 Task: Create a sub task System Test and UAT for the task  Add integration with third-party services such as Google Drive and Dropbox in the project Ubertech , assign it to team member softage.7@softage.net and update the status of the sub task to  Off Track , set the priority of the sub task to High.
Action: Mouse moved to (83, 369)
Screenshot: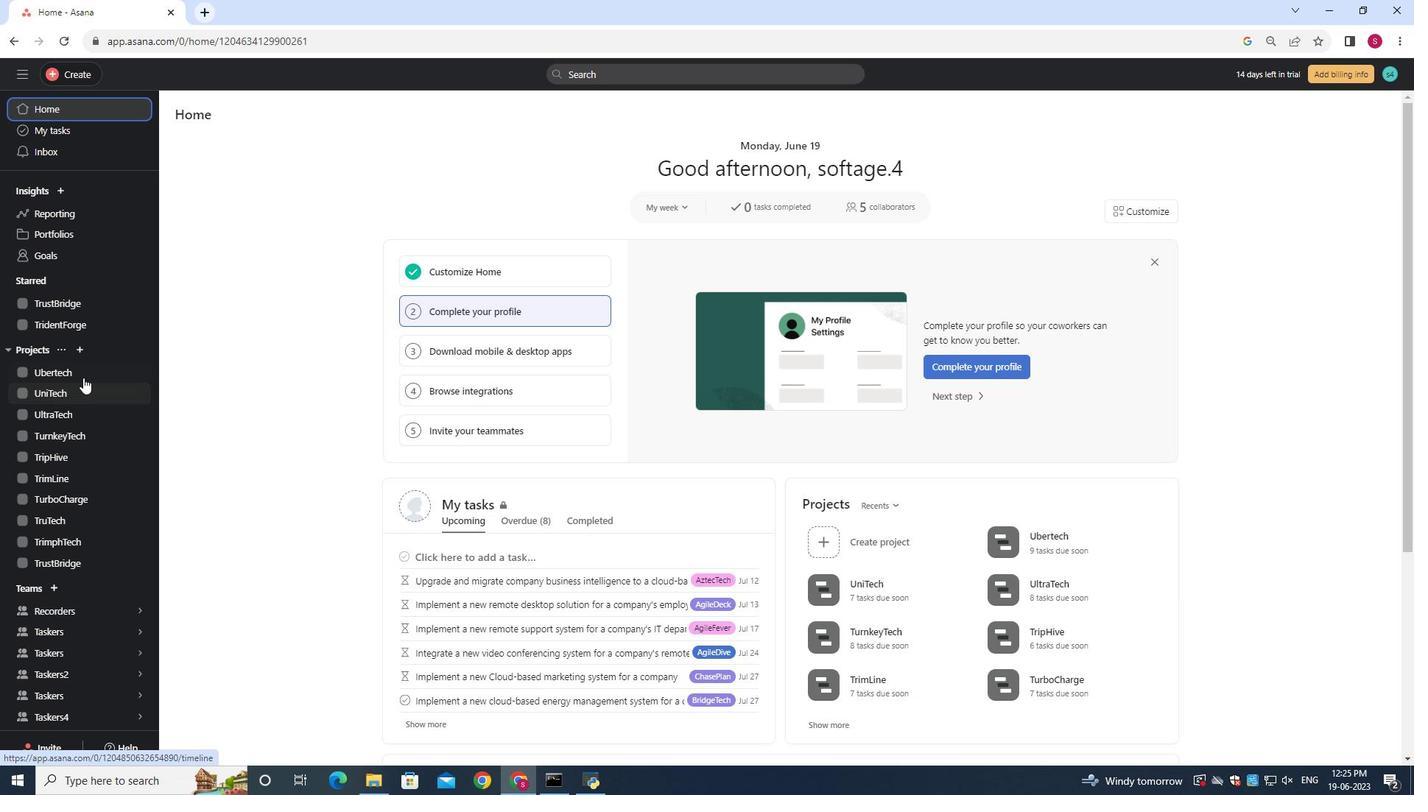
Action: Mouse pressed left at (83, 369)
Screenshot: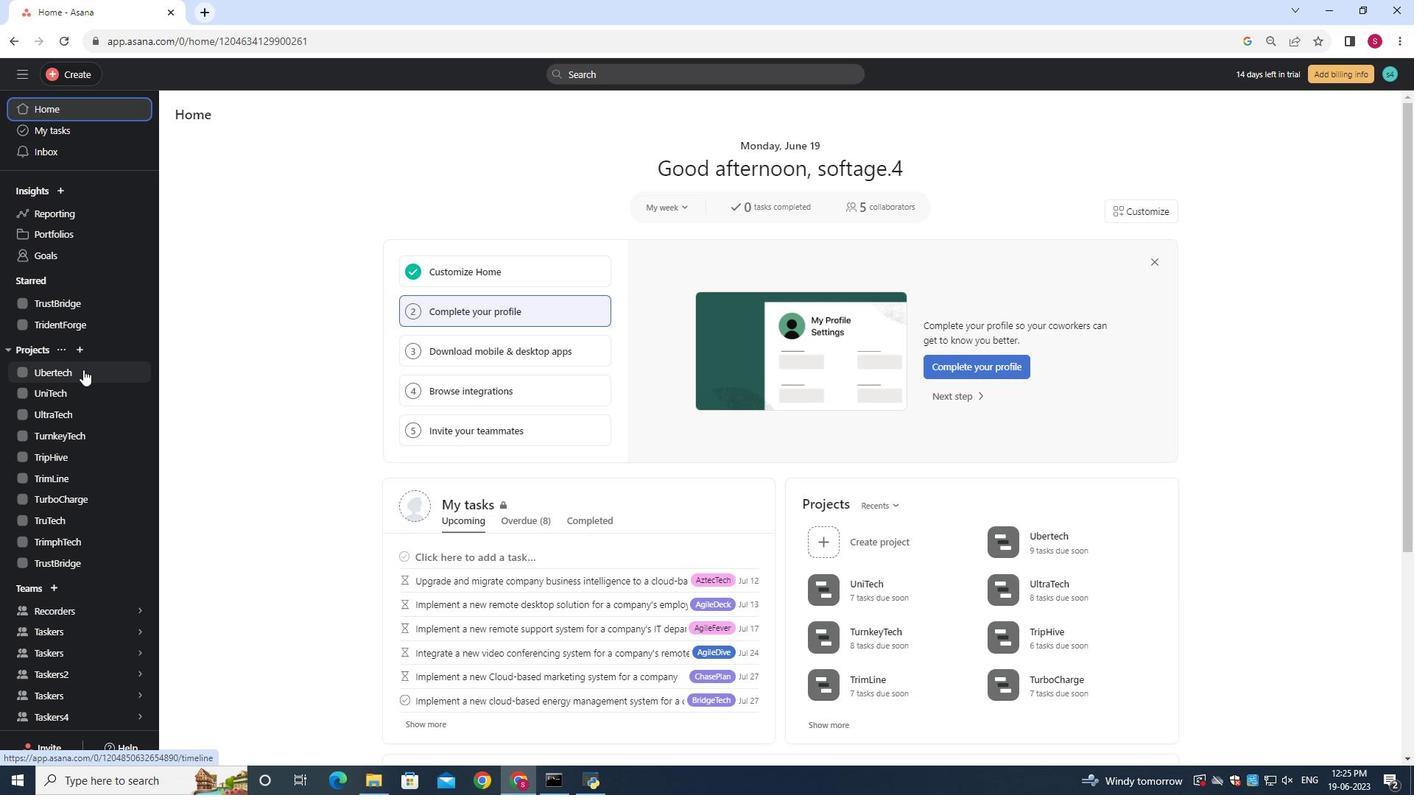 
Action: Mouse moved to (532, 330)
Screenshot: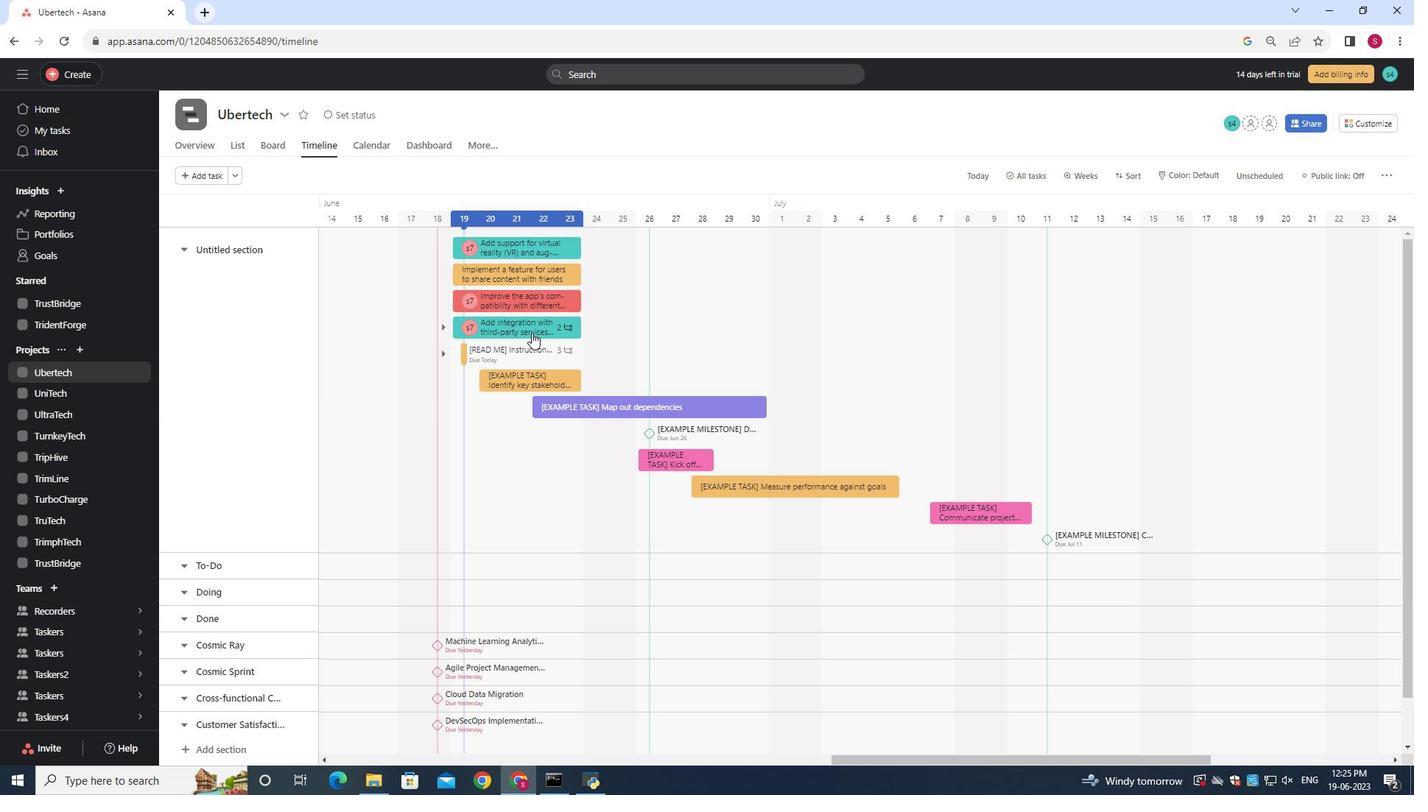 
Action: Mouse pressed left at (532, 330)
Screenshot: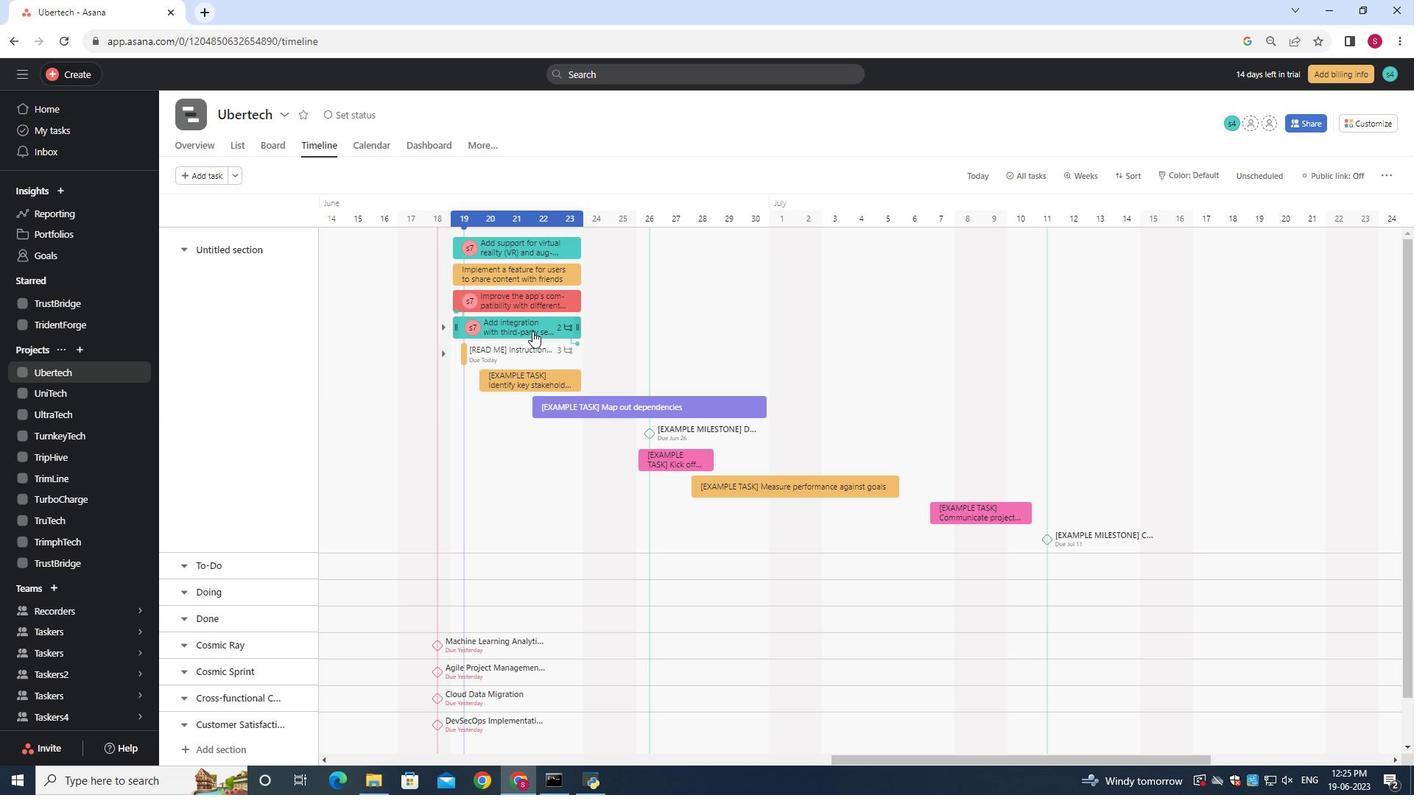 
Action: Mouse moved to (1045, 375)
Screenshot: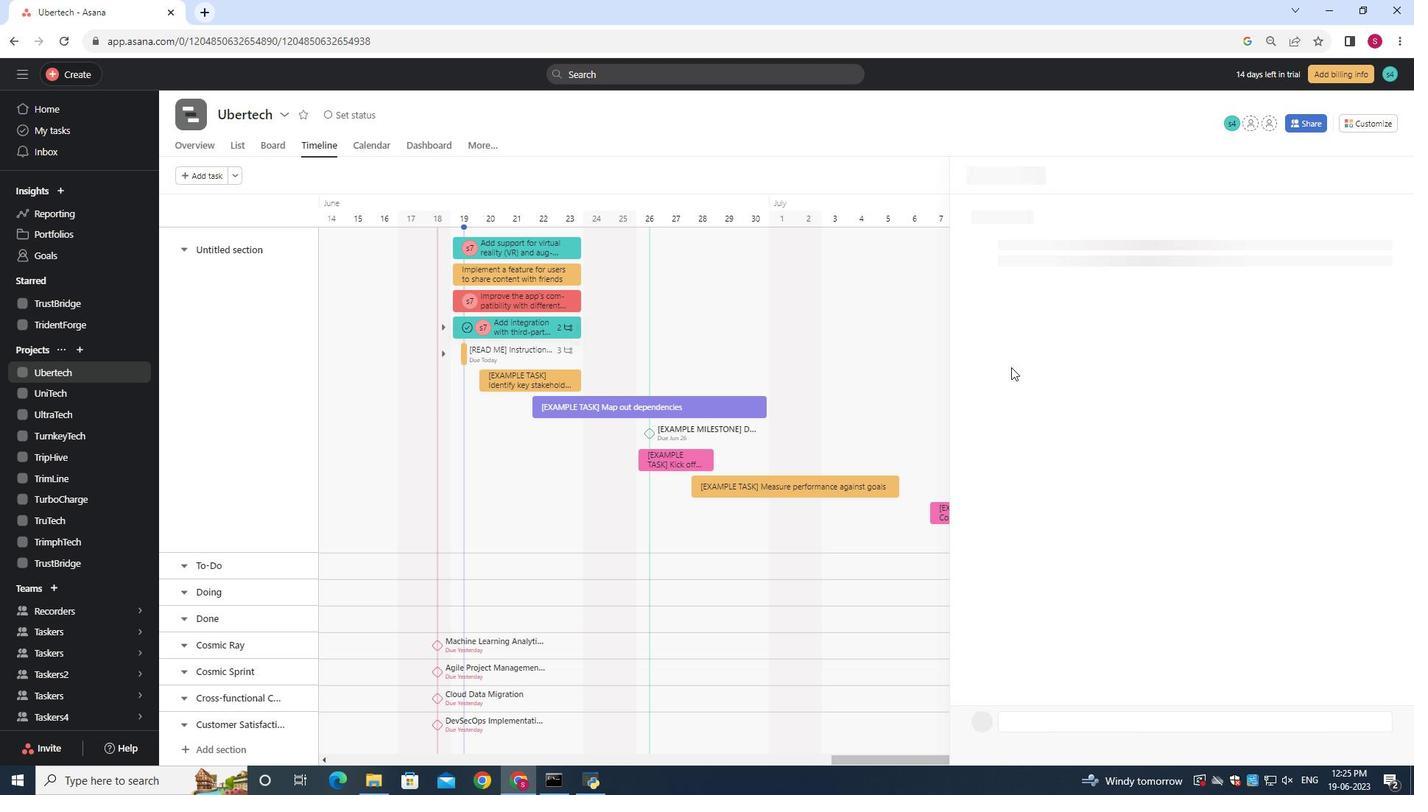 
Action: Mouse scrolled (1045, 374) with delta (0, 0)
Screenshot: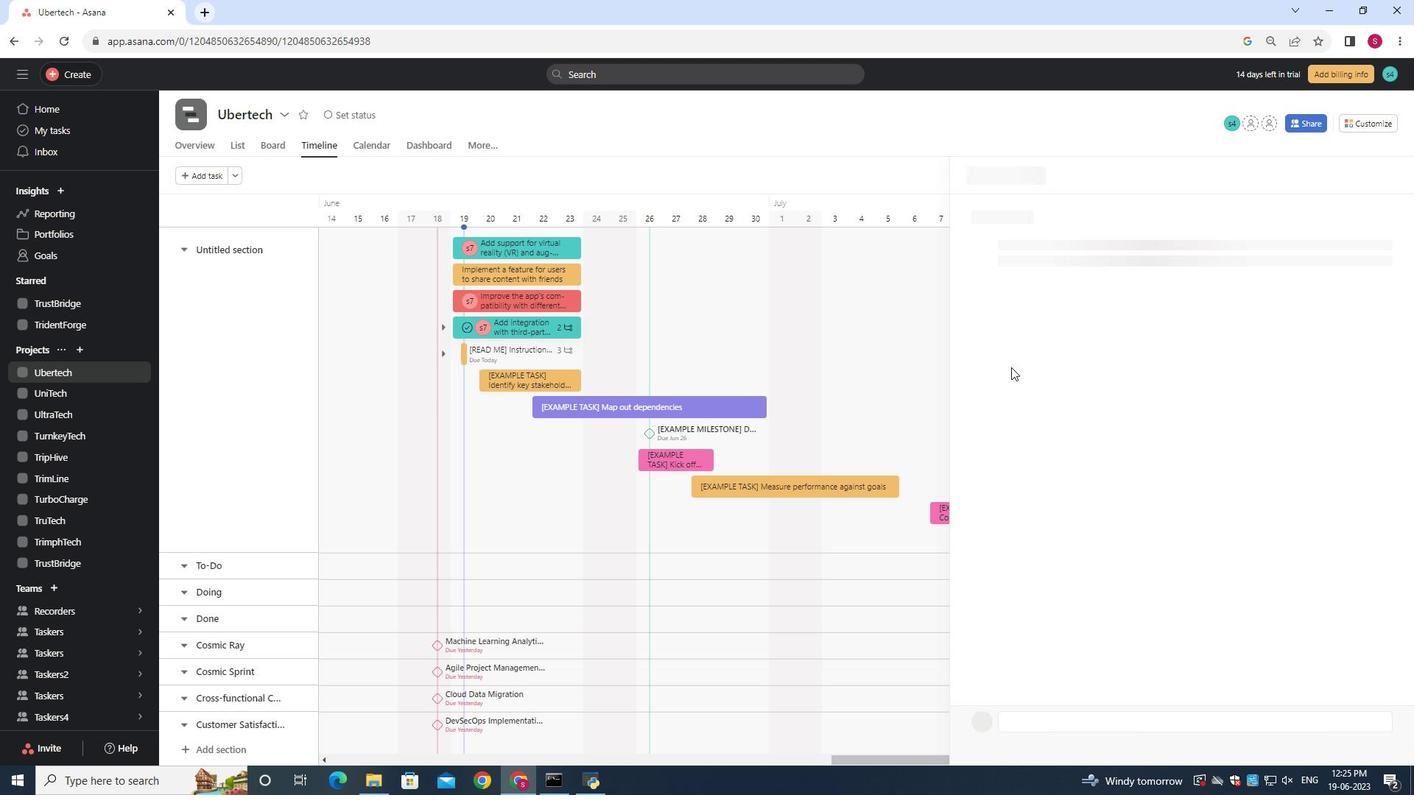
Action: Mouse moved to (1046, 377)
Screenshot: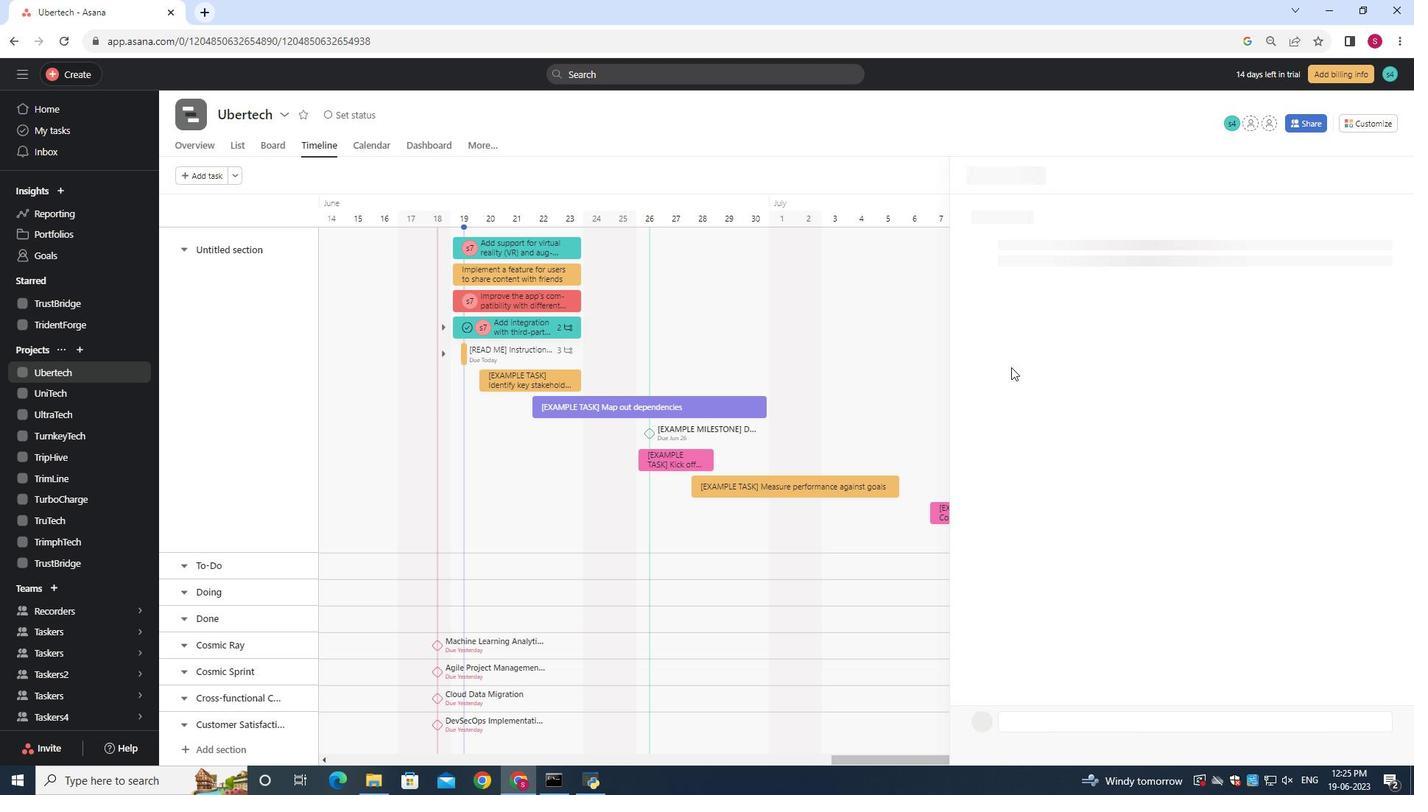 
Action: Mouse scrolled (1046, 376) with delta (0, 0)
Screenshot: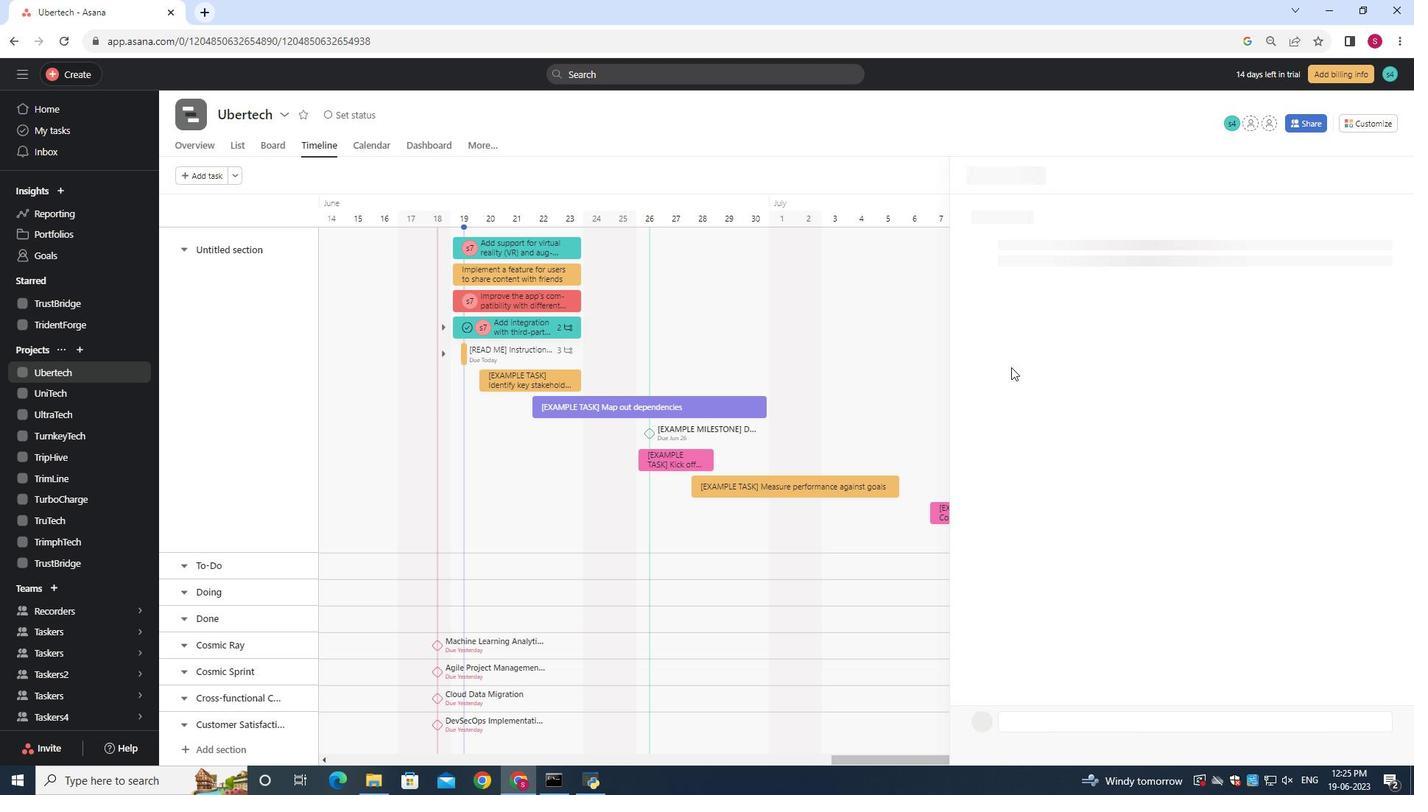 
Action: Mouse moved to (1047, 377)
Screenshot: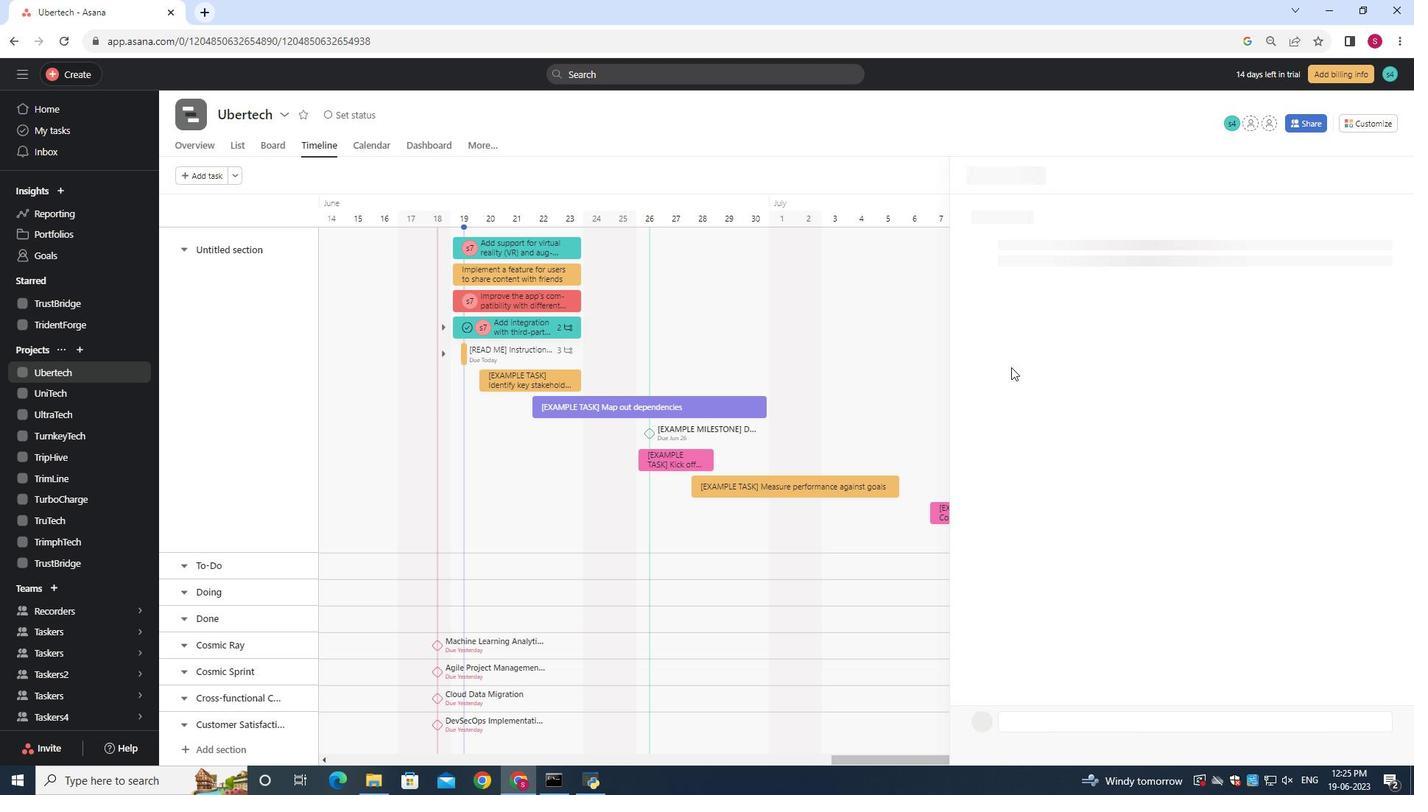 
Action: Mouse scrolled (1047, 376) with delta (0, 0)
Screenshot: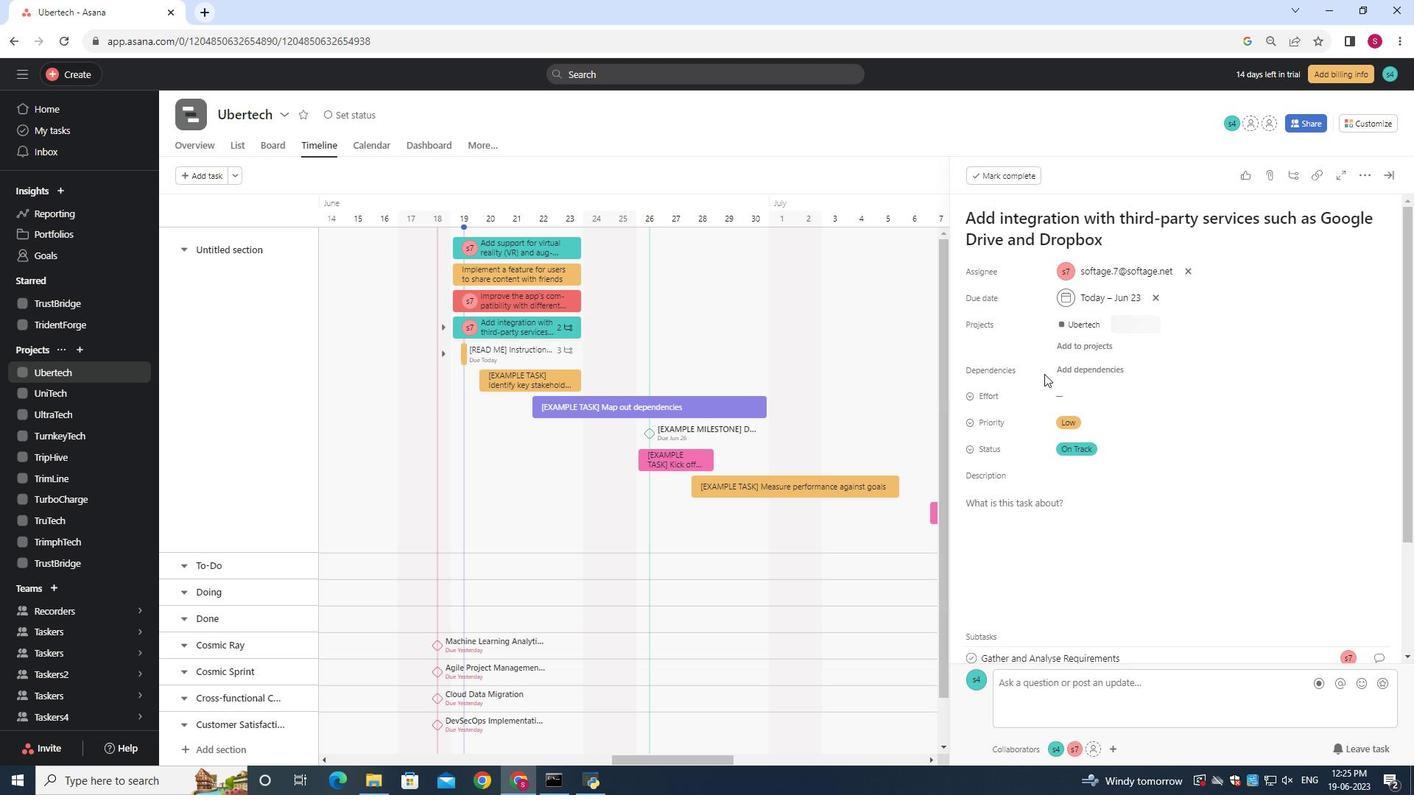 
Action: Mouse scrolled (1047, 376) with delta (0, 0)
Screenshot: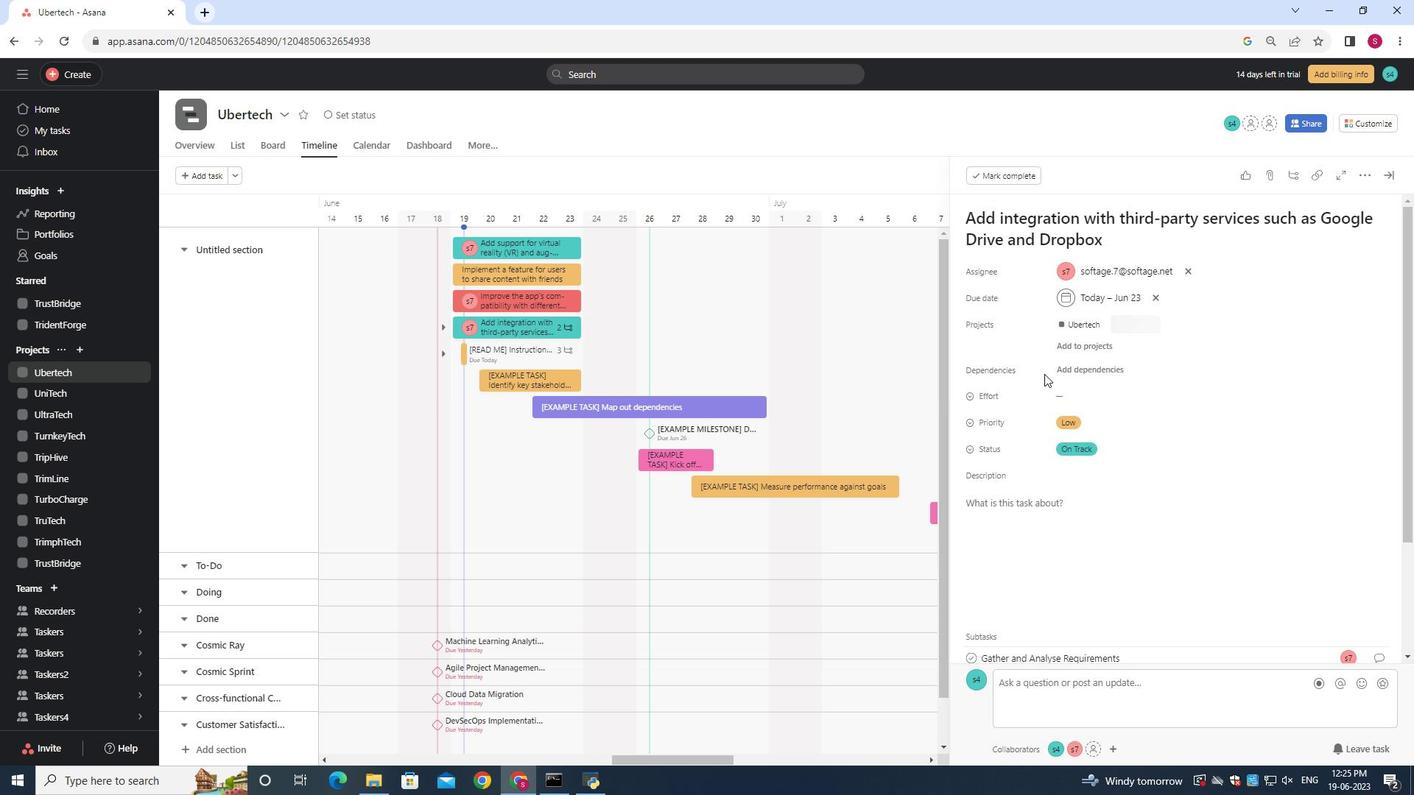 
Action: Mouse moved to (1048, 418)
Screenshot: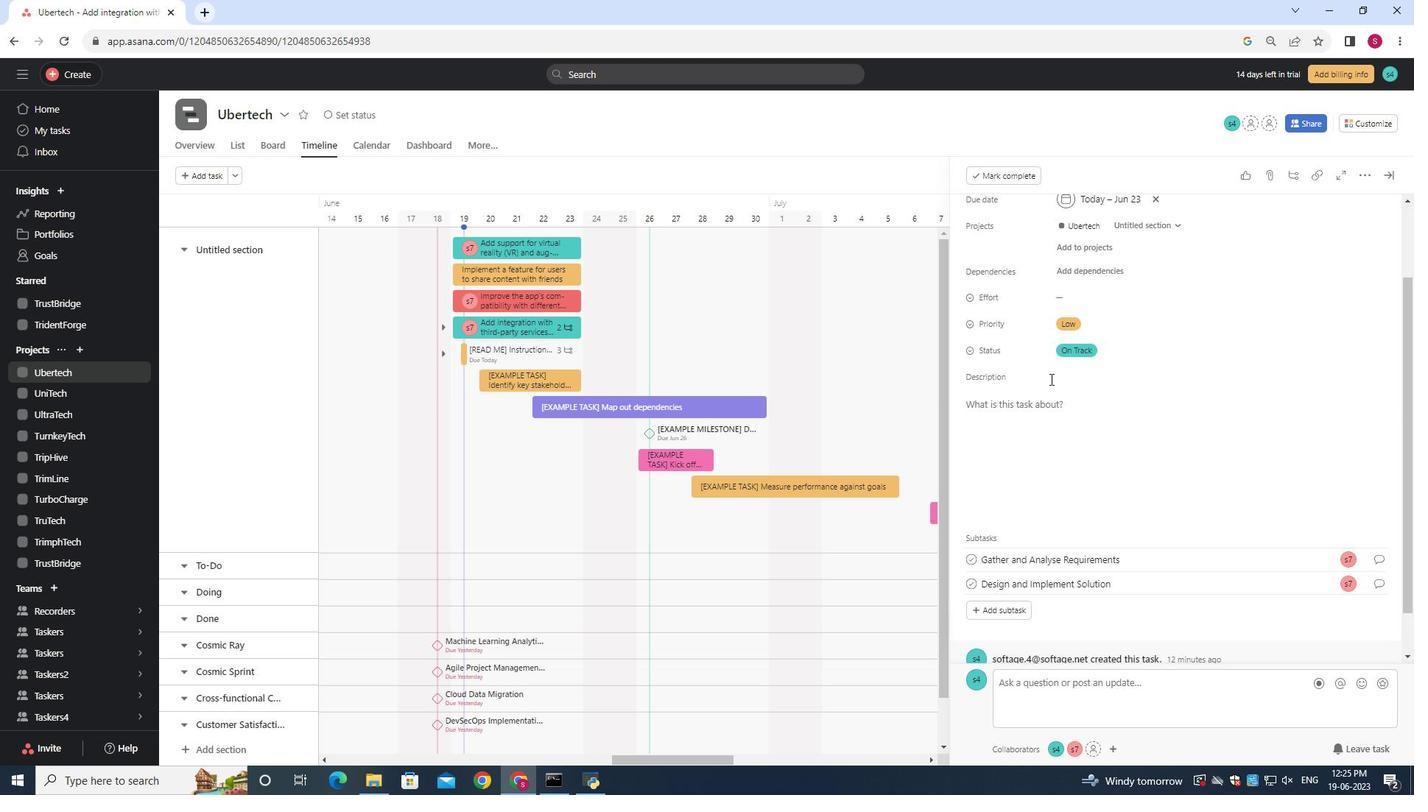 
Action: Mouse scrolled (1048, 417) with delta (0, 0)
Screenshot: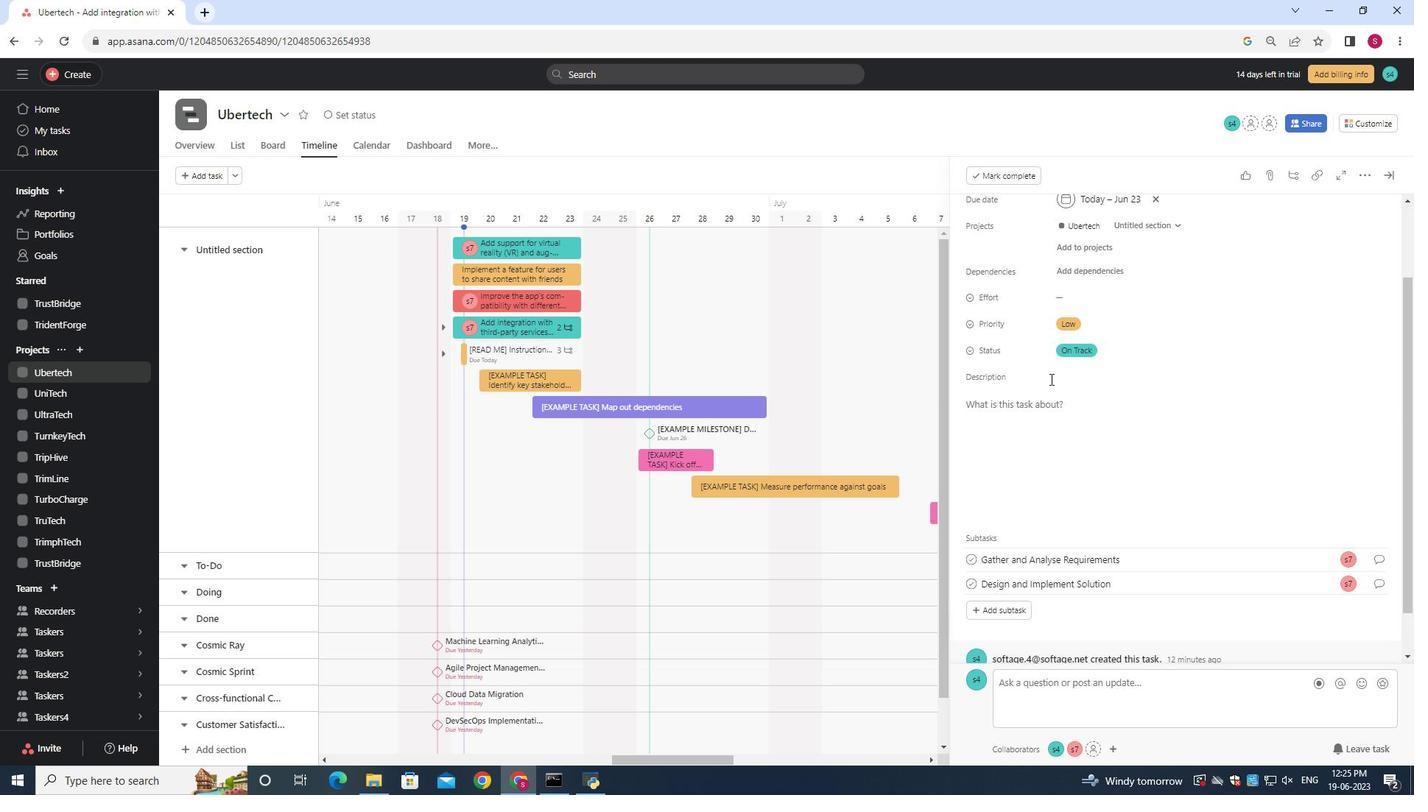 
Action: Mouse moved to (1047, 420)
Screenshot: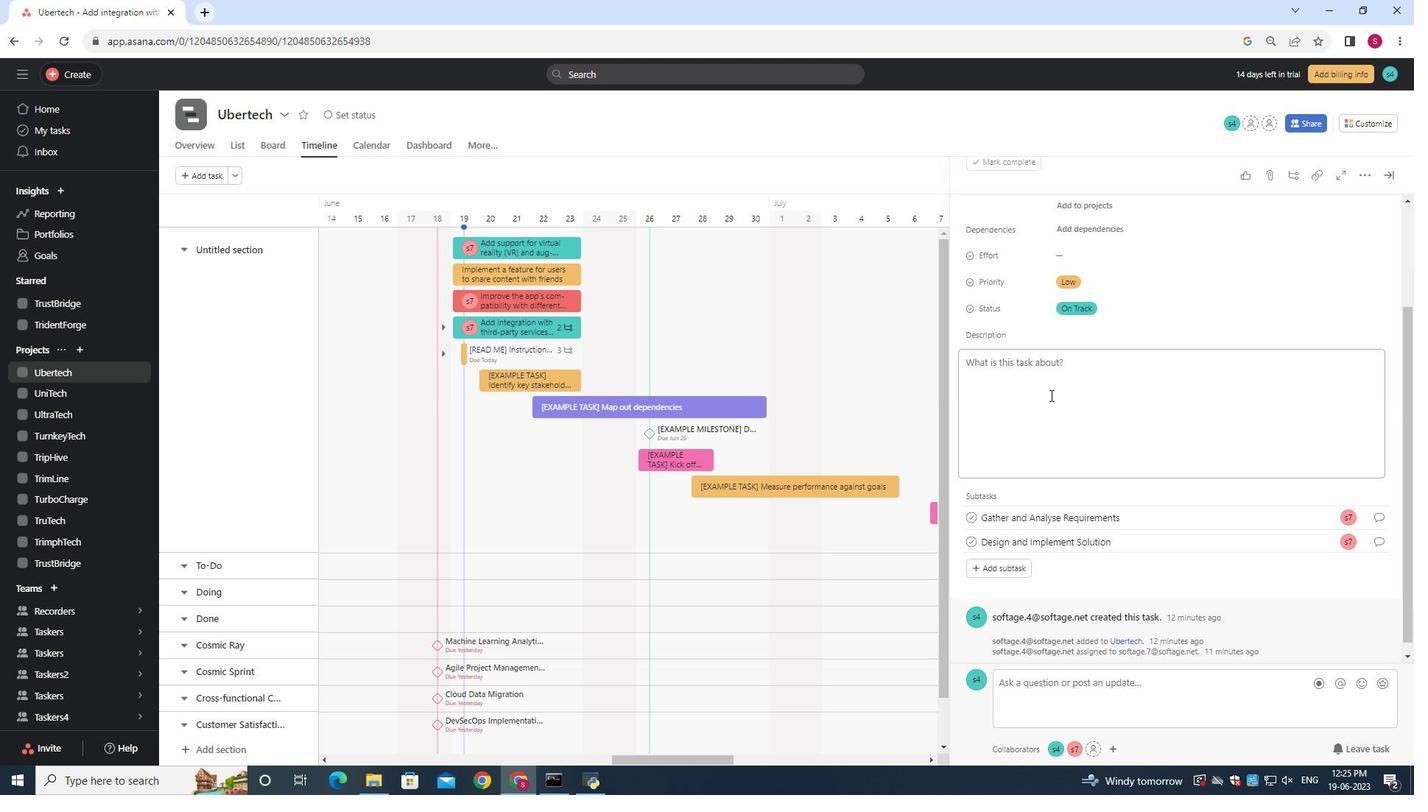 
Action: Mouse scrolled (1047, 419) with delta (0, 0)
Screenshot: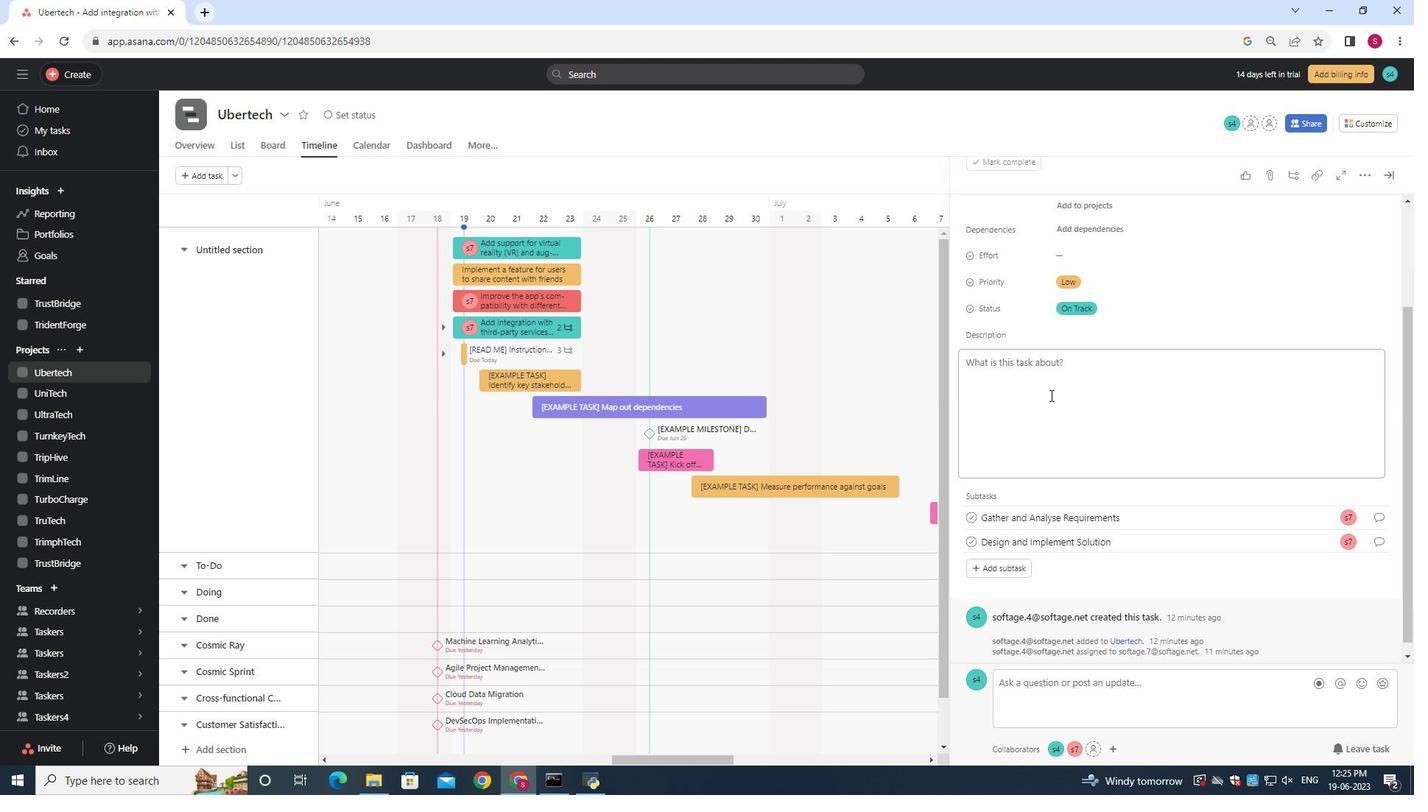 
Action: Mouse moved to (1046, 420)
Screenshot: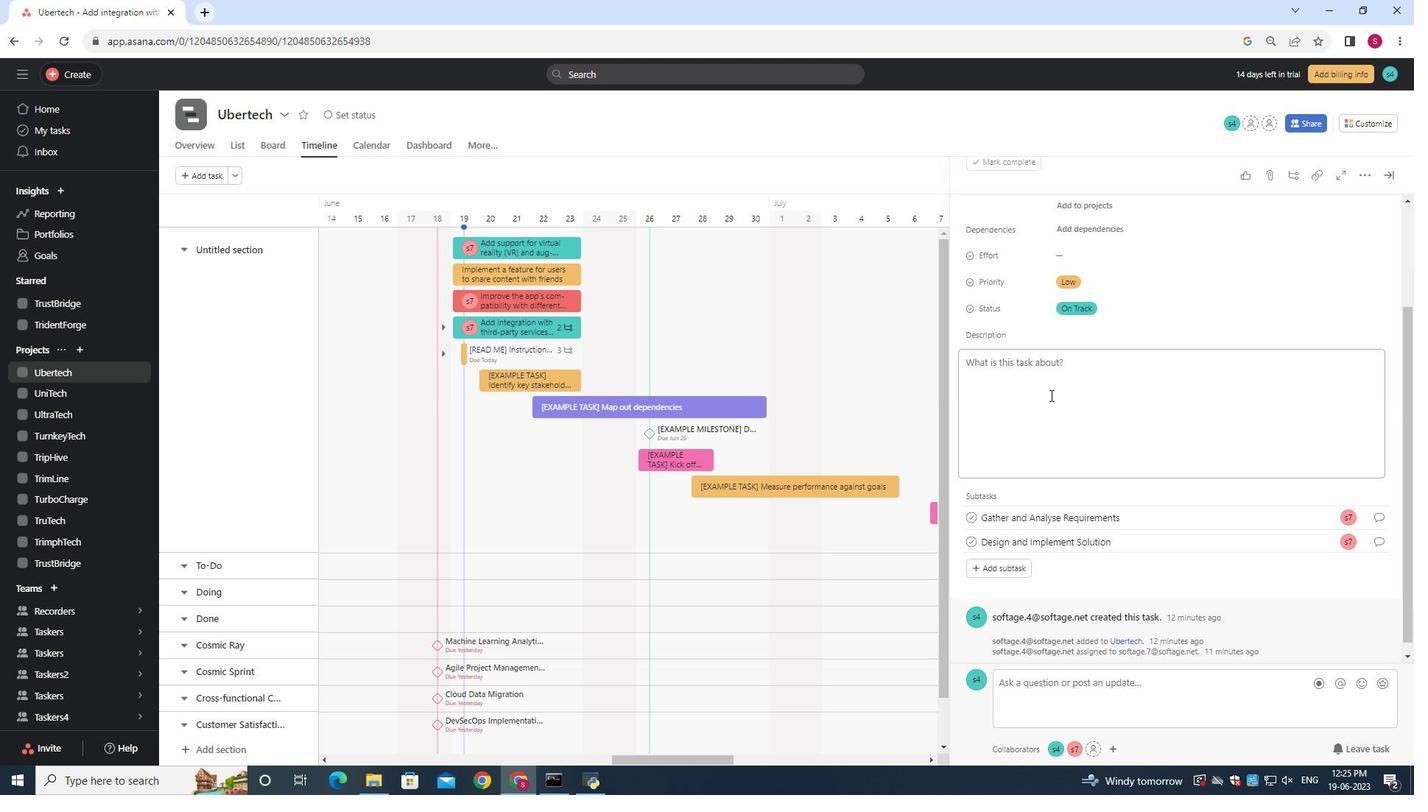 
Action: Mouse scrolled (1046, 419) with delta (0, 0)
Screenshot: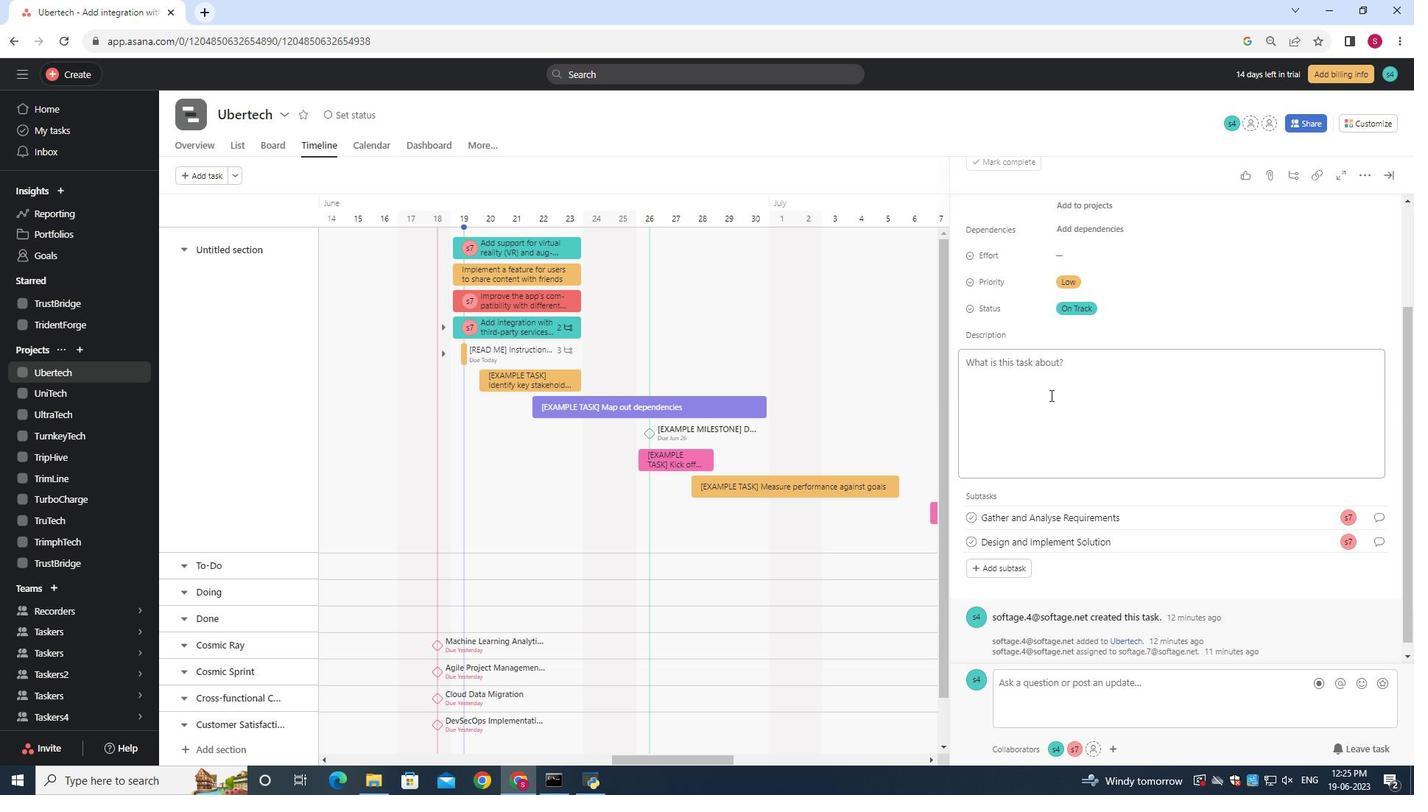 
Action: Mouse moved to (1046, 419)
Screenshot: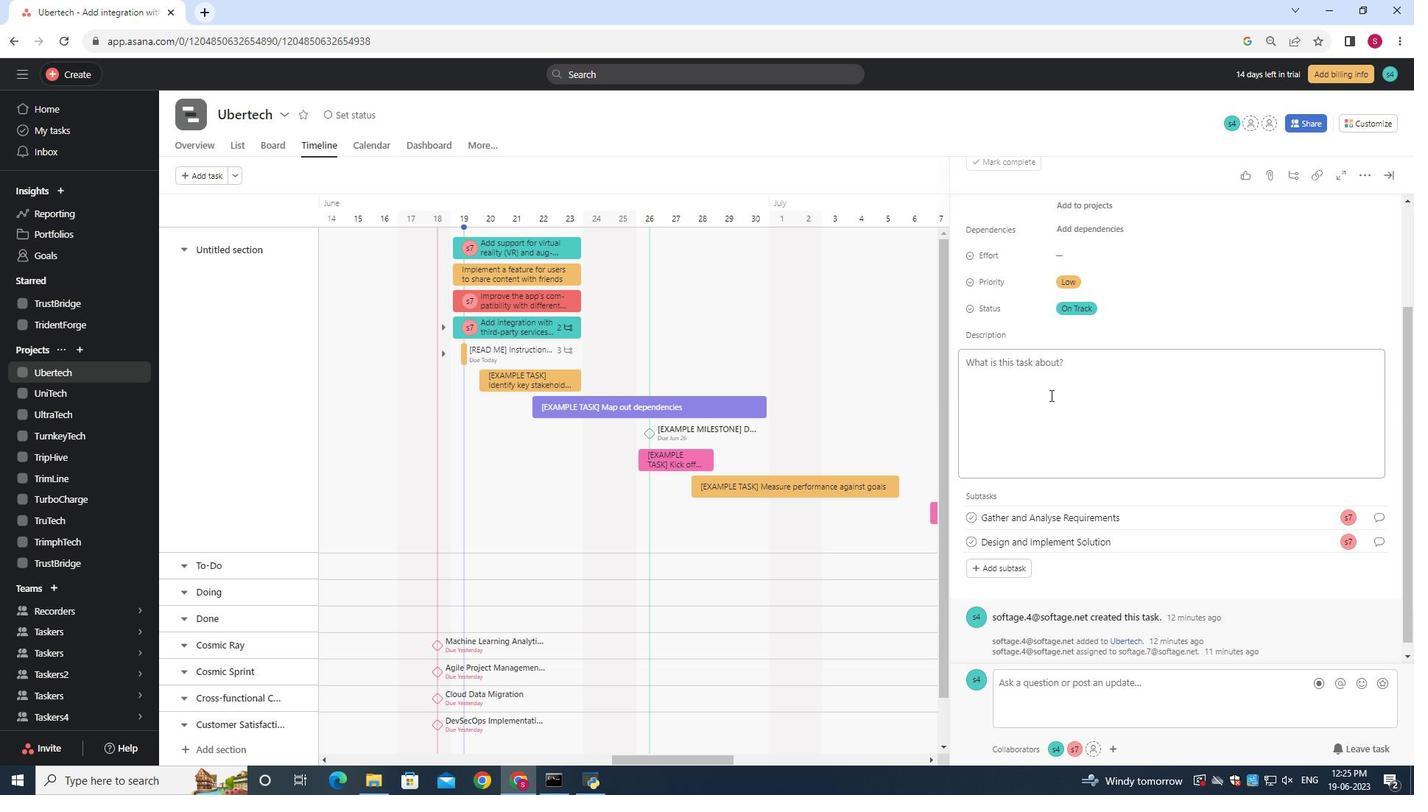 
Action: Mouse scrolled (1046, 418) with delta (0, 0)
Screenshot: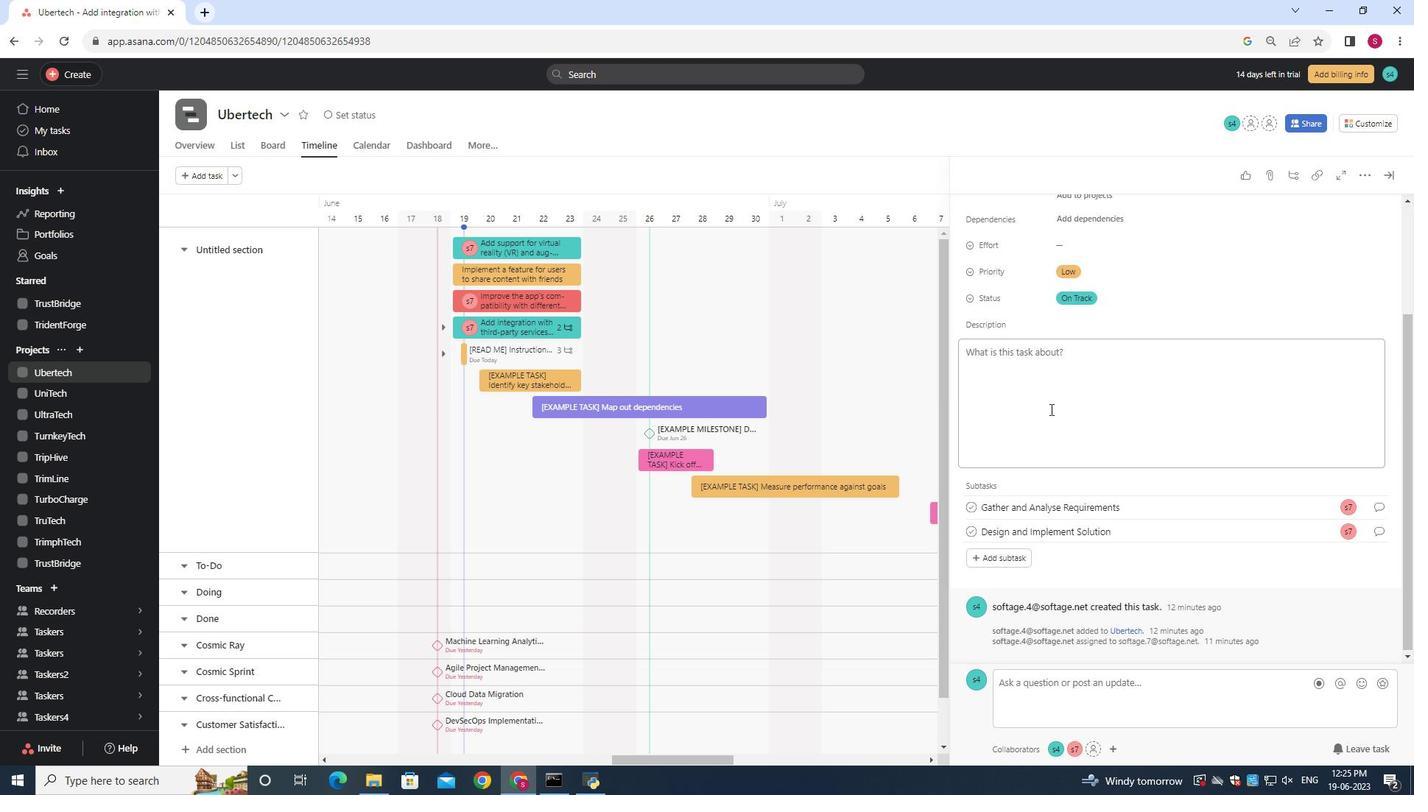 
Action: Mouse moved to (977, 549)
Screenshot: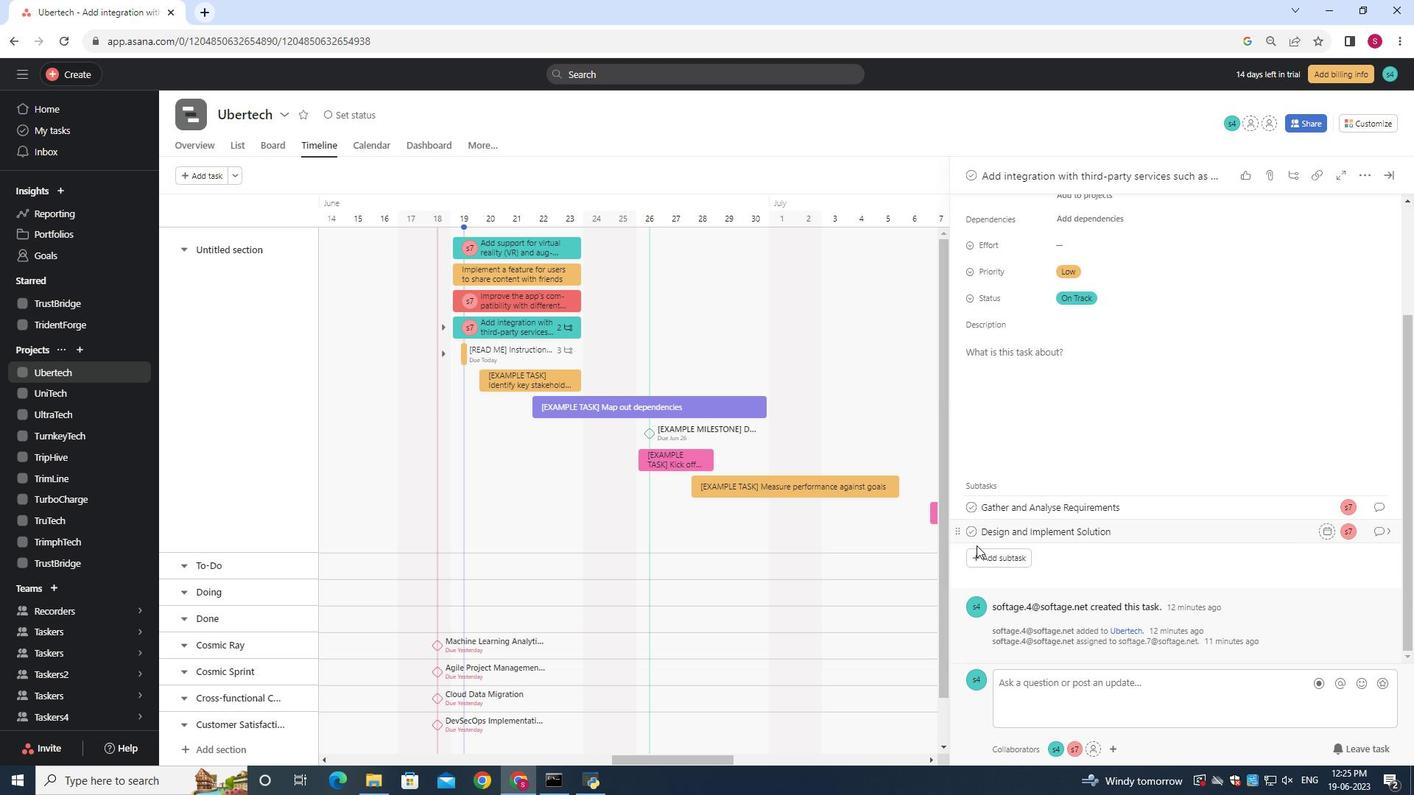
Action: Mouse pressed left at (977, 549)
Screenshot: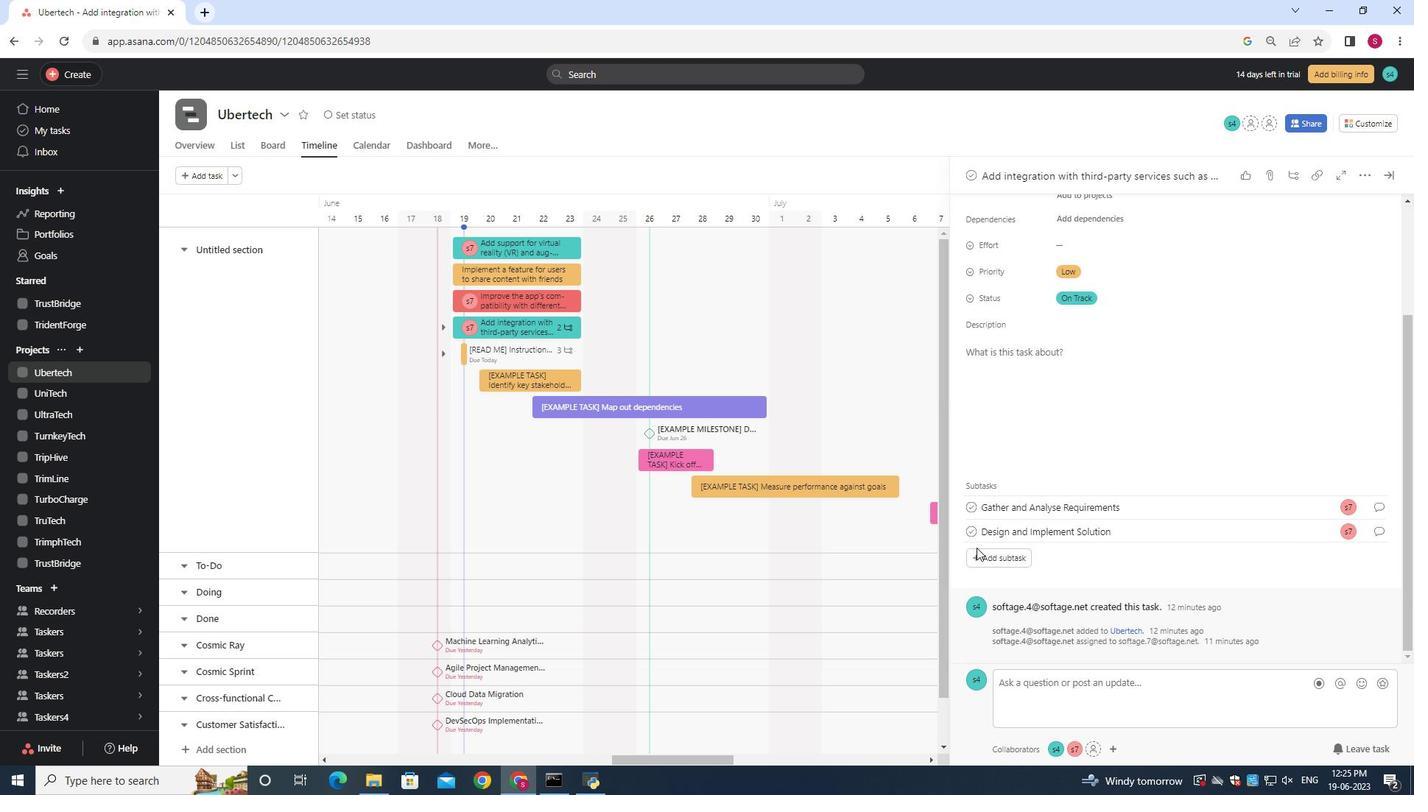 
Action: Mouse moved to (977, 549)
Screenshot: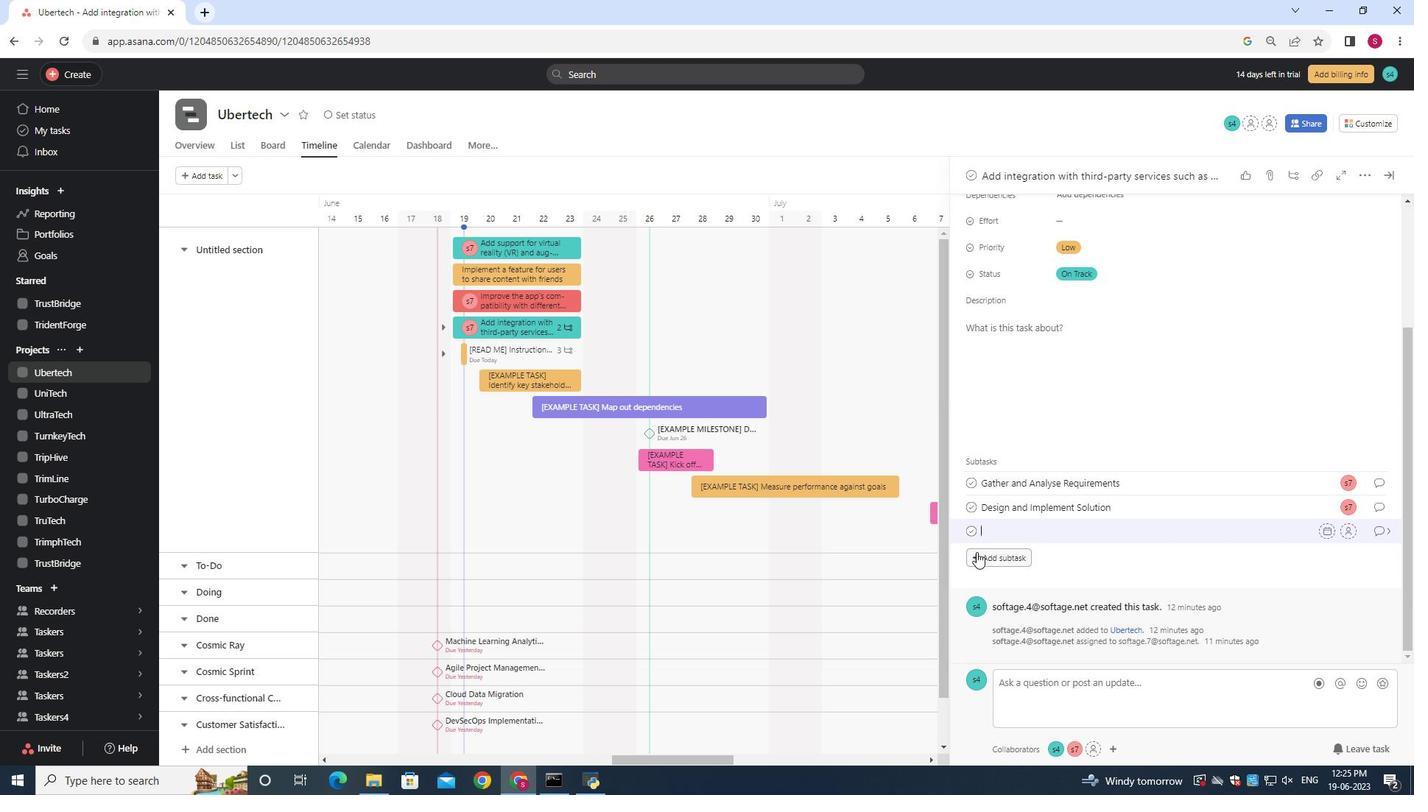 
Action: Key pressed <Key.shift><Key.shift><Key.shift><Key.shift><Key.shift><Key.shift><Key.shift><Key.shift><Key.shift><Key.shift><Key.shift><Key.shift>System<Key.space><Key.shift><Key.shift><Key.shift><Key.shift><Key.shift><Key.shift><Key.shift><Key.shift>Test<Key.space>and<Key.space><Key.shift><Key.shift><Key.shift>UAt
Screenshot: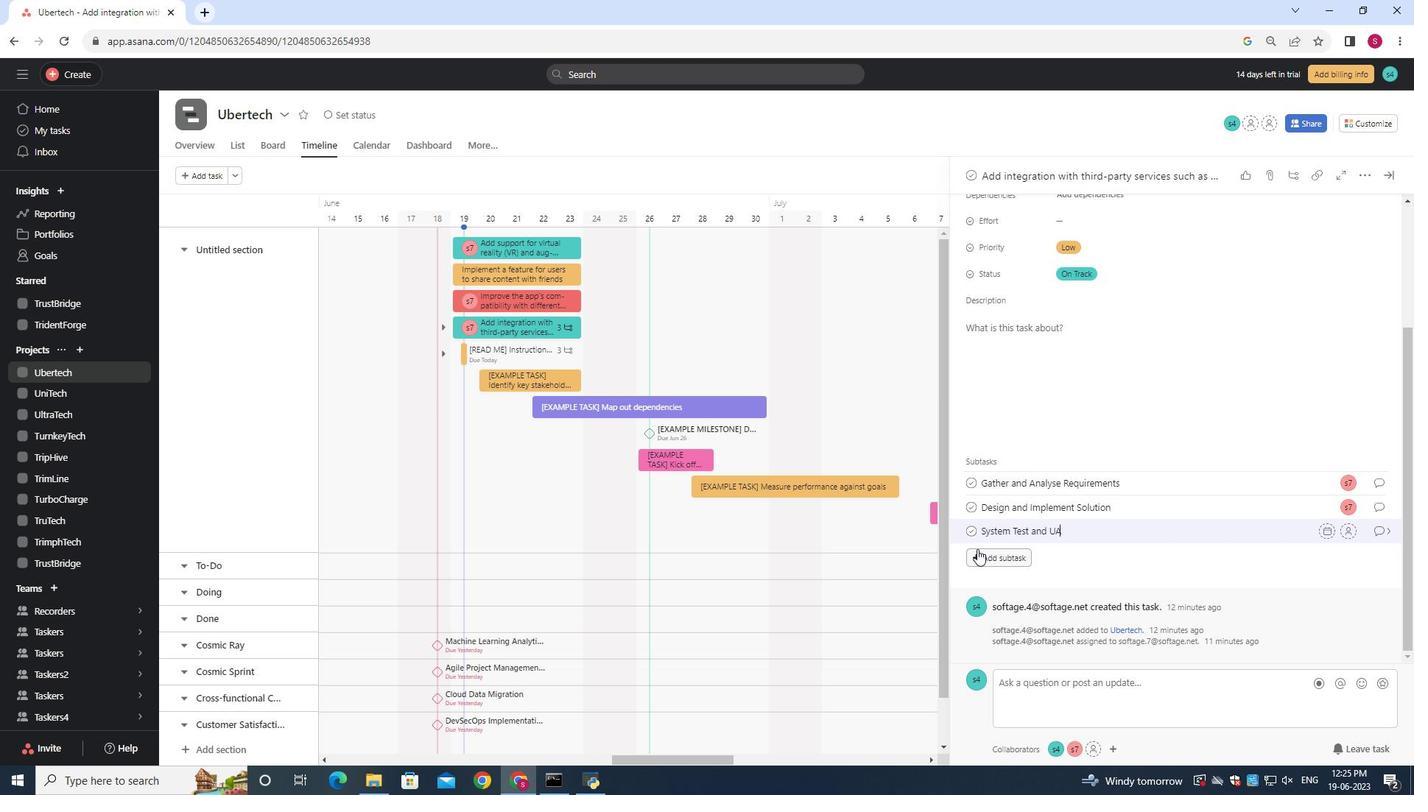 
Action: Mouse moved to (1242, 548)
Screenshot: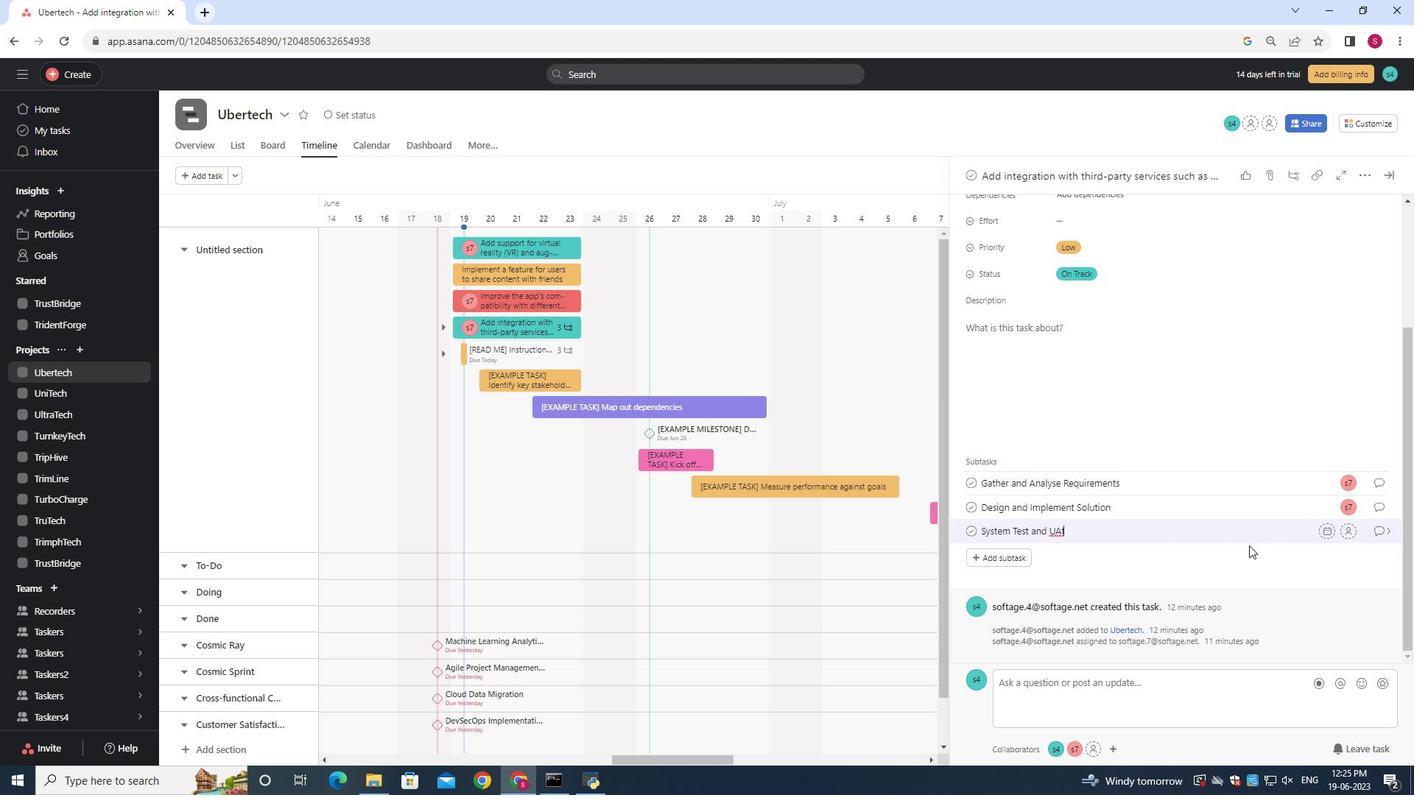 
Action: Key pressed <Key.backspace><Key.shift>T
Screenshot: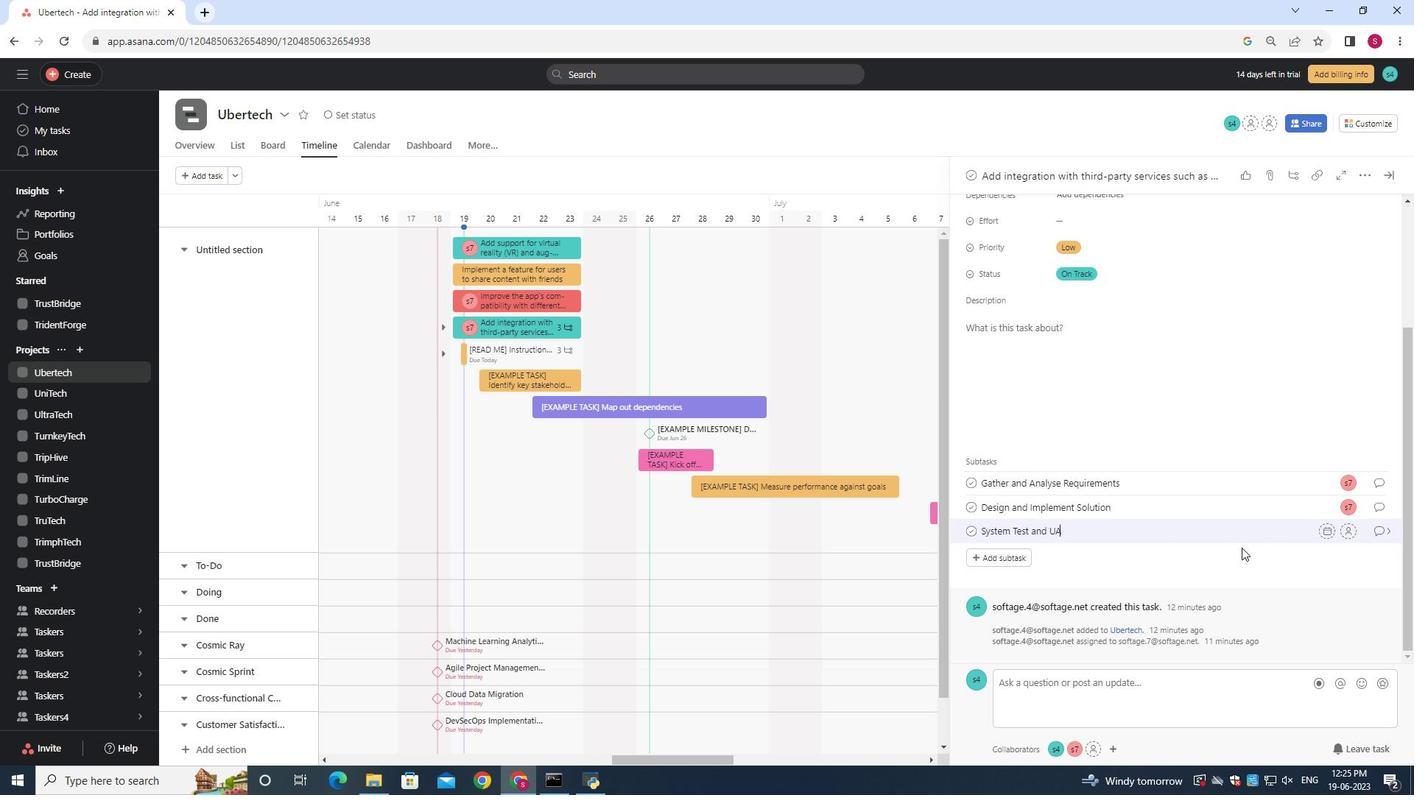 
Action: Mouse moved to (1344, 534)
Screenshot: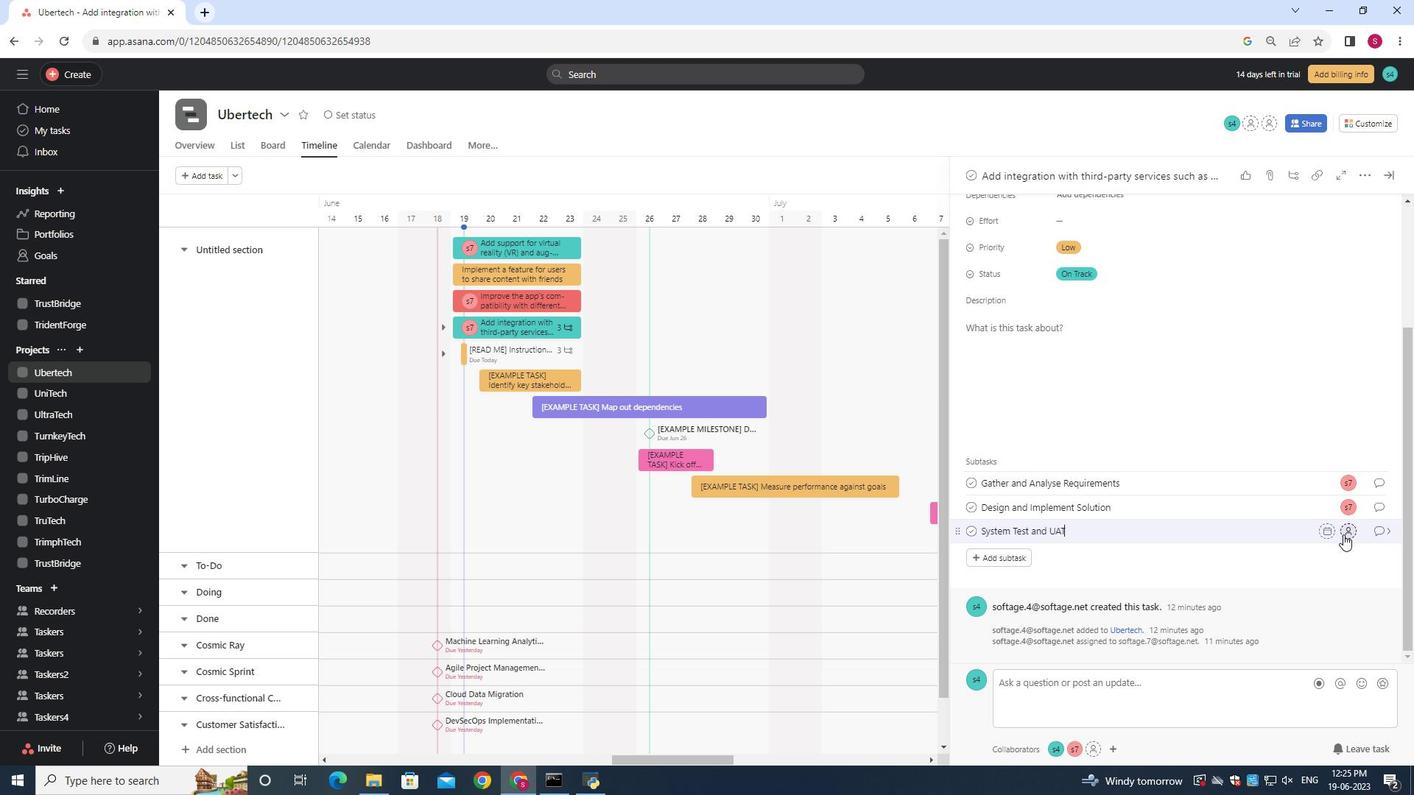 
Action: Mouse pressed left at (1344, 534)
Screenshot: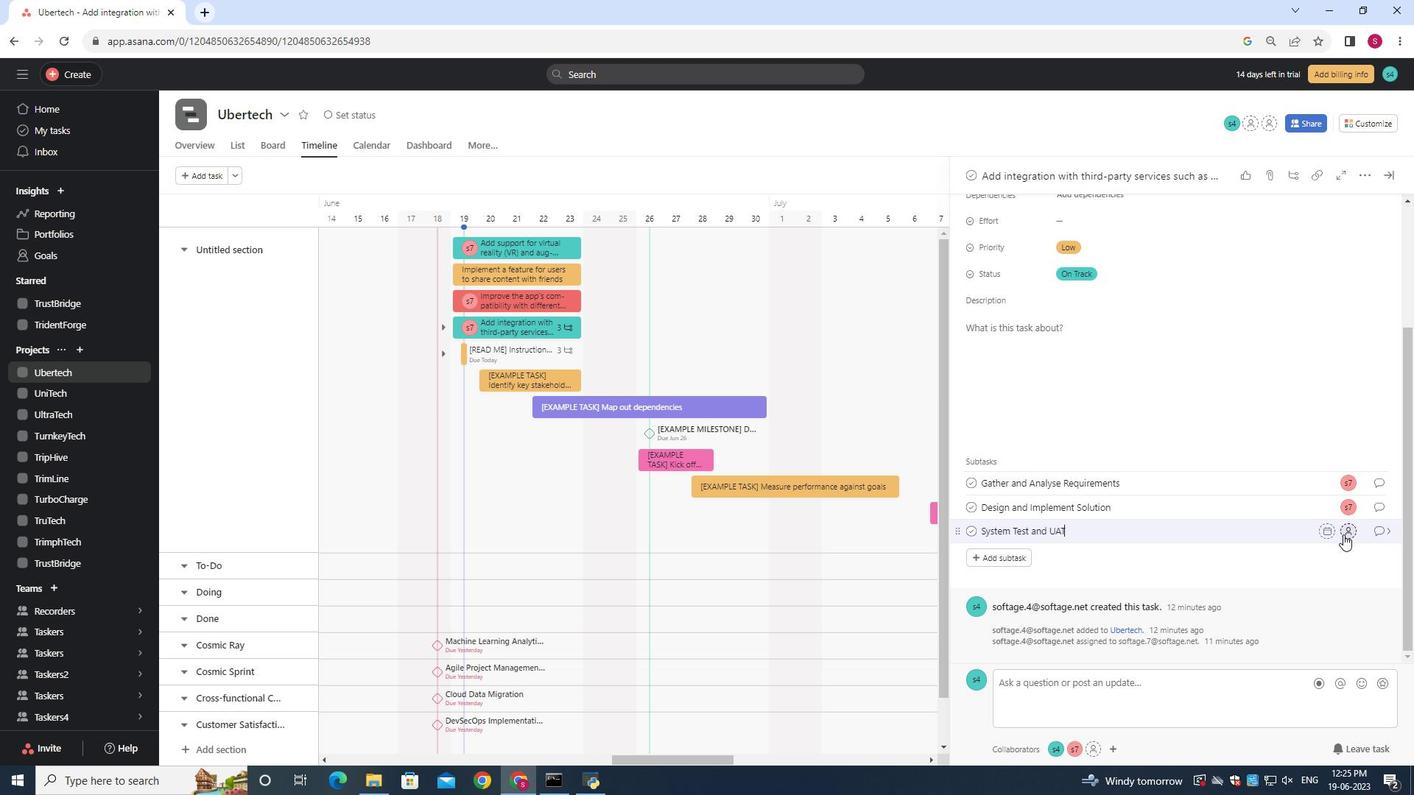 
Action: Mouse moved to (1348, 537)
Screenshot: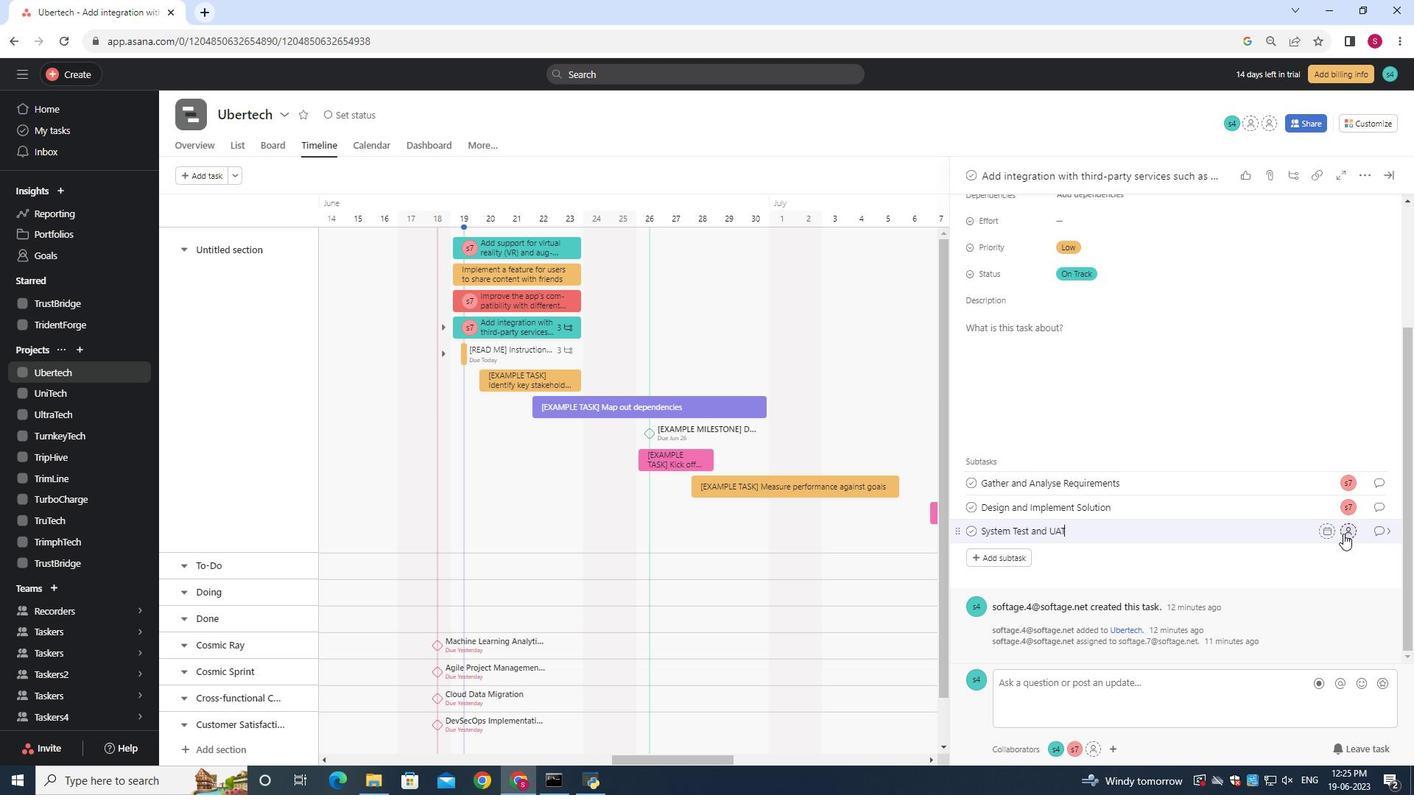 
Action: Key pressed softage.7<Key.shift>@softage.net
Screenshot: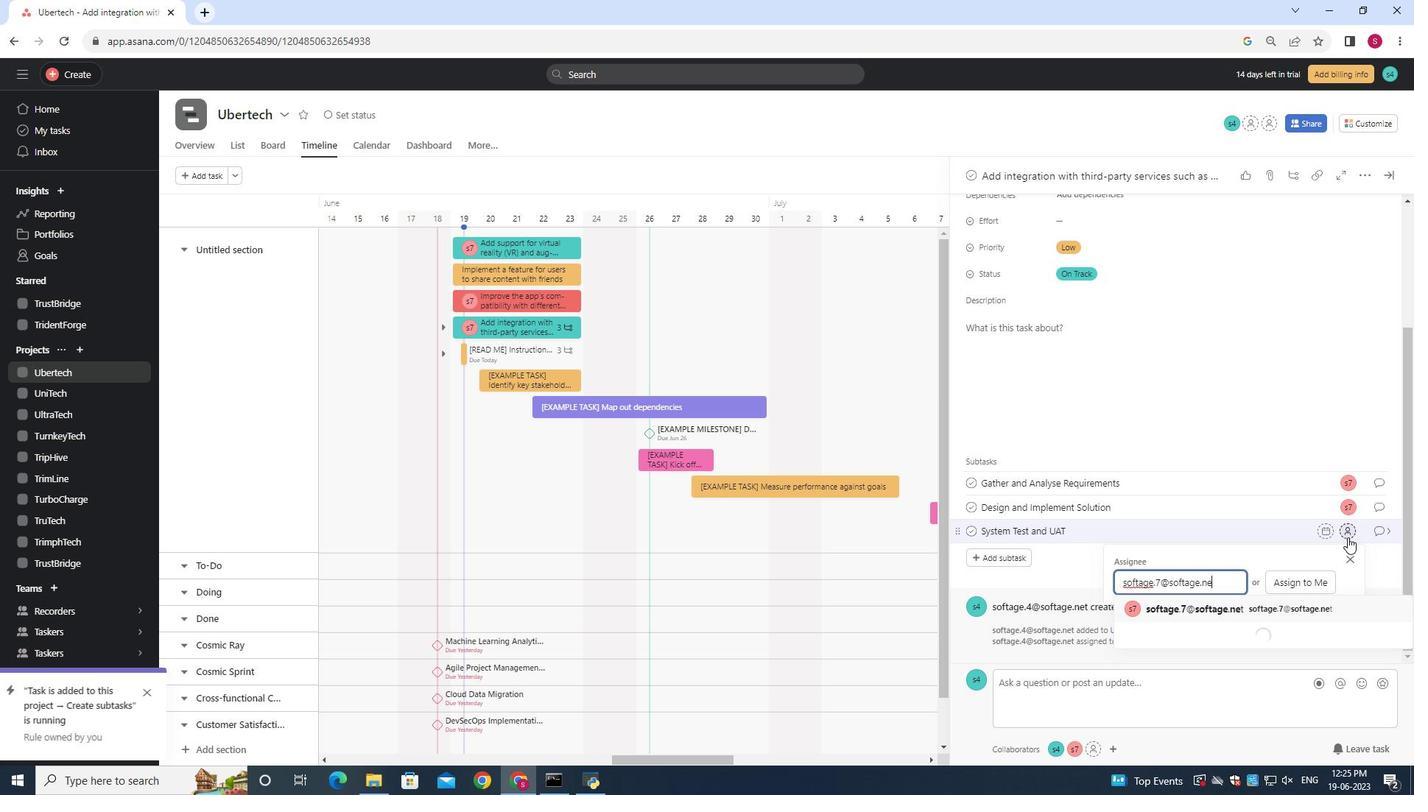 
Action: Mouse moved to (1204, 607)
Screenshot: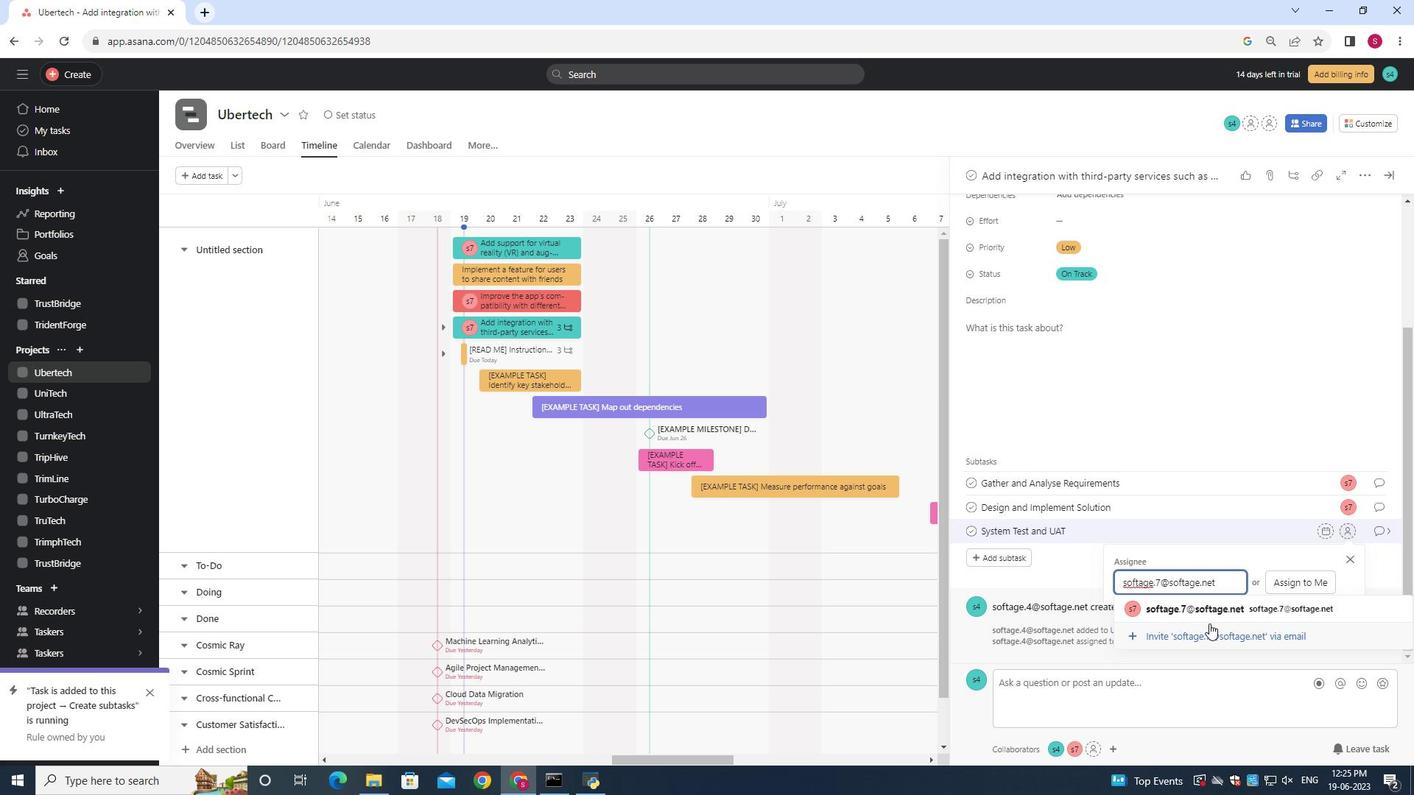 
Action: Mouse pressed left at (1204, 607)
Screenshot: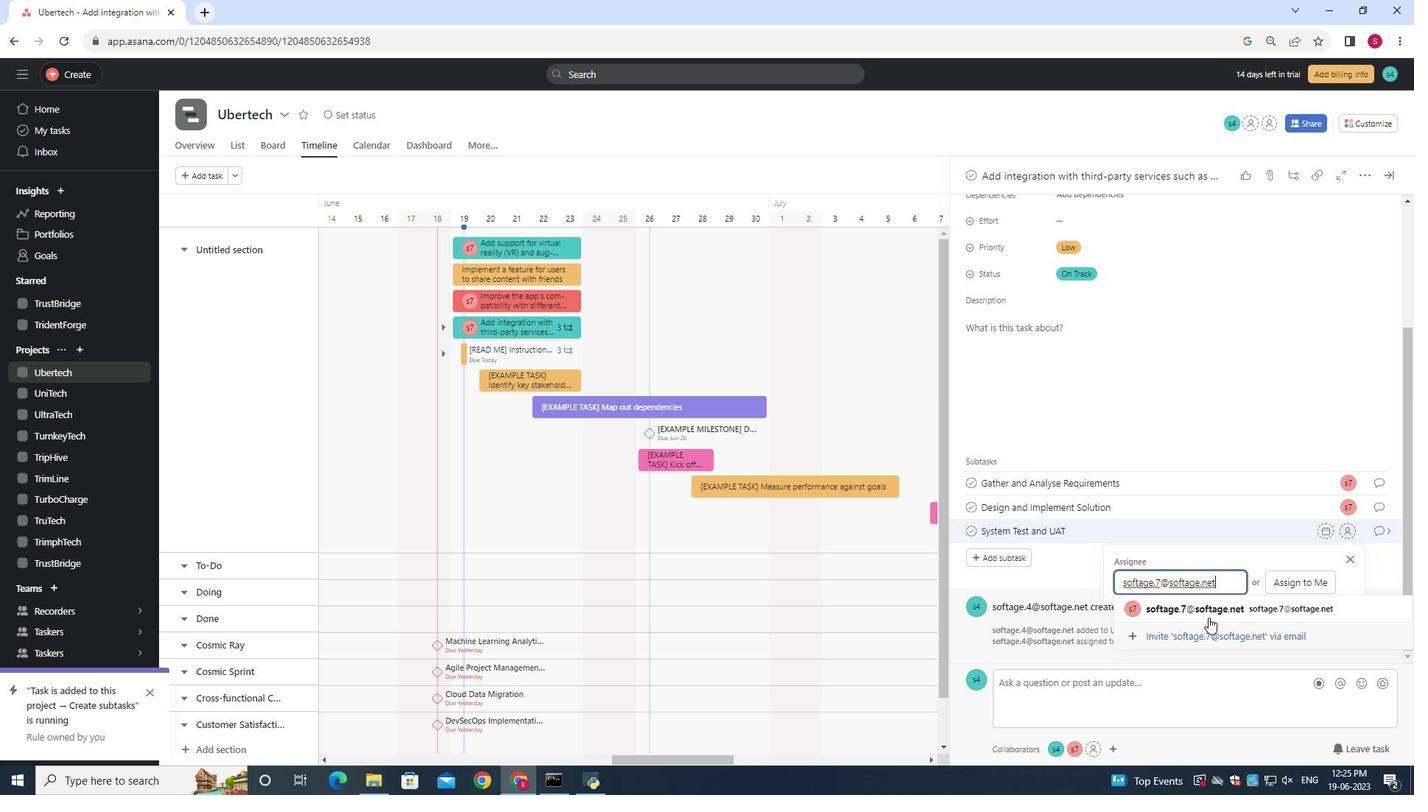 
Action: Mouse moved to (1386, 537)
Screenshot: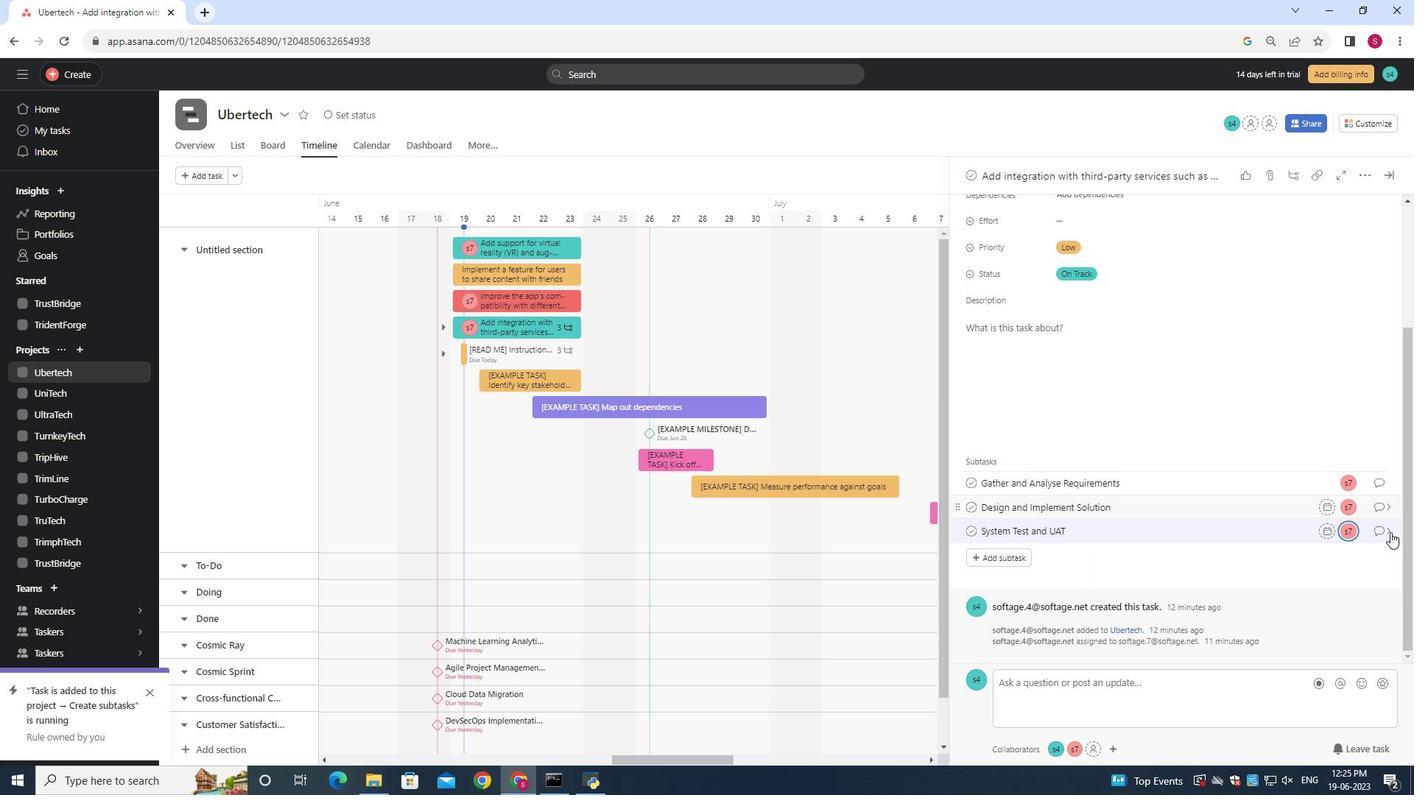 
Action: Mouse pressed left at (1386, 537)
Screenshot: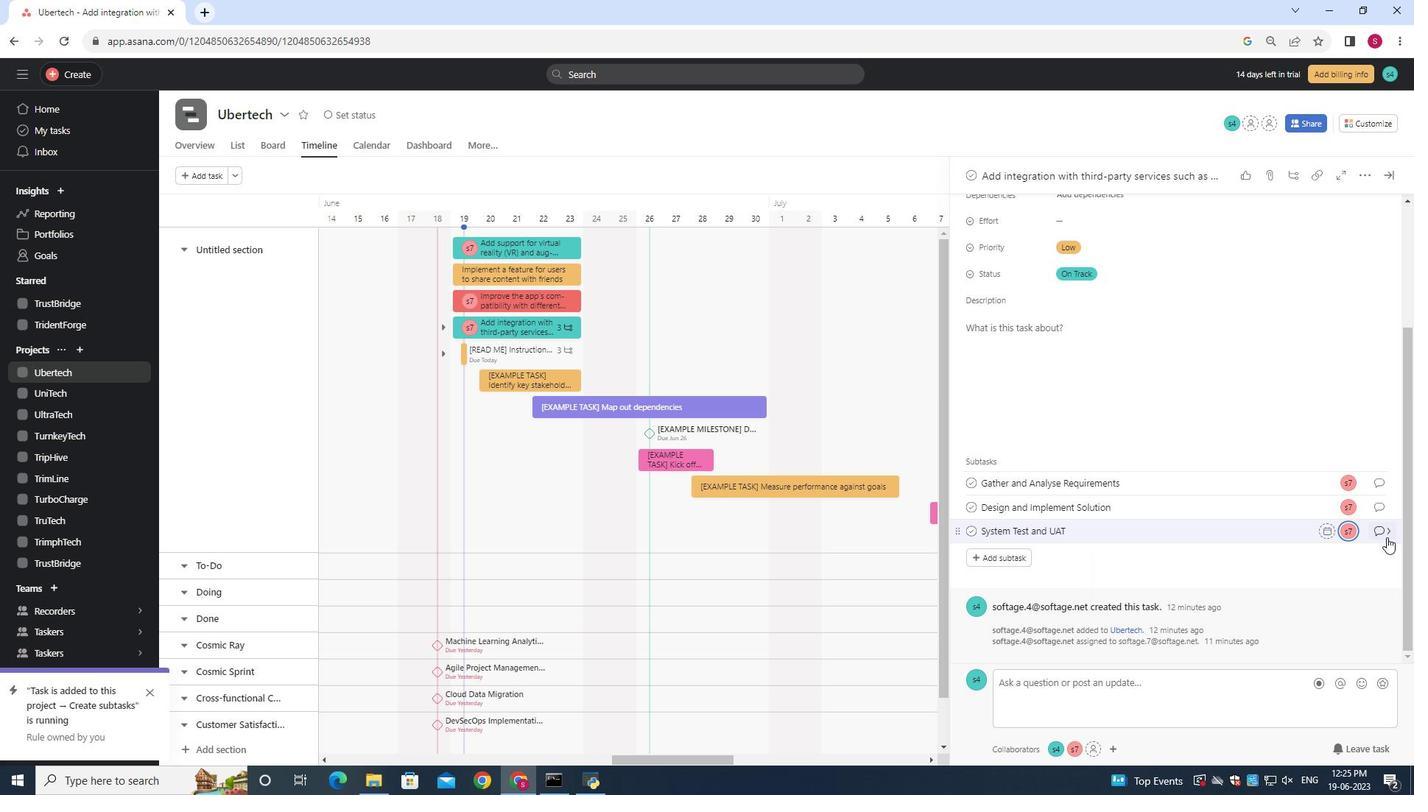 
Action: Mouse moved to (1089, 440)
Screenshot: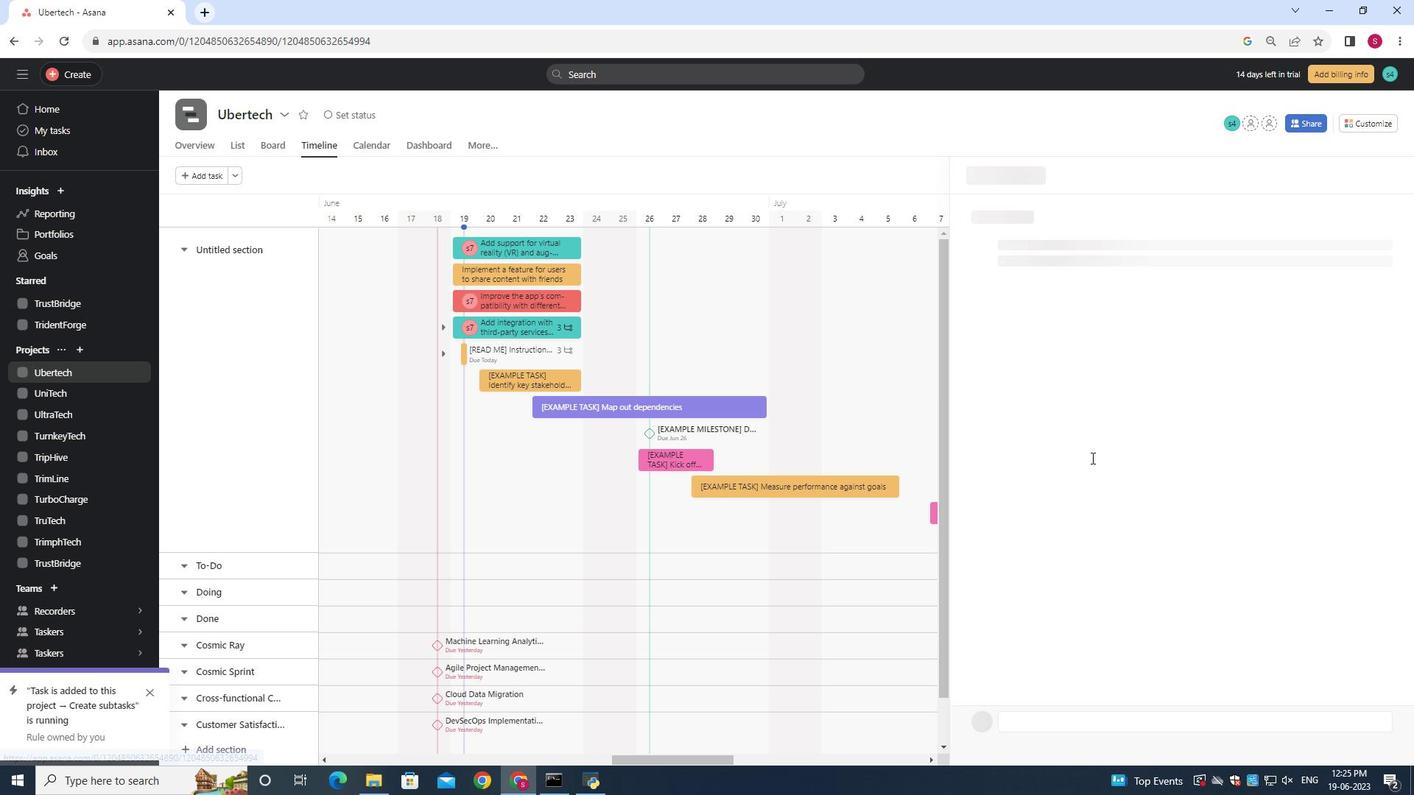 
Action: Mouse scrolled (1089, 439) with delta (0, 0)
Screenshot: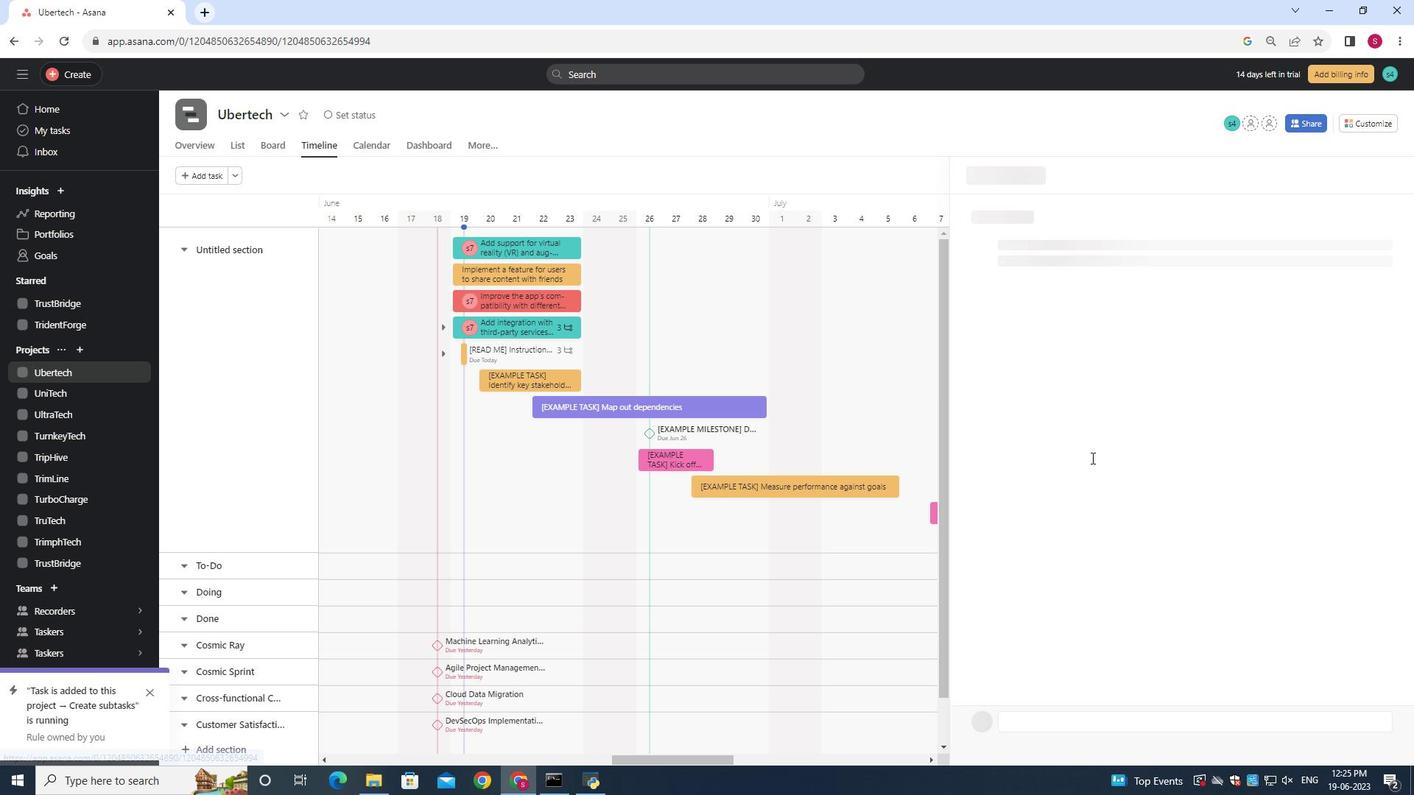 
Action: Mouse scrolled (1089, 439) with delta (0, 0)
Screenshot: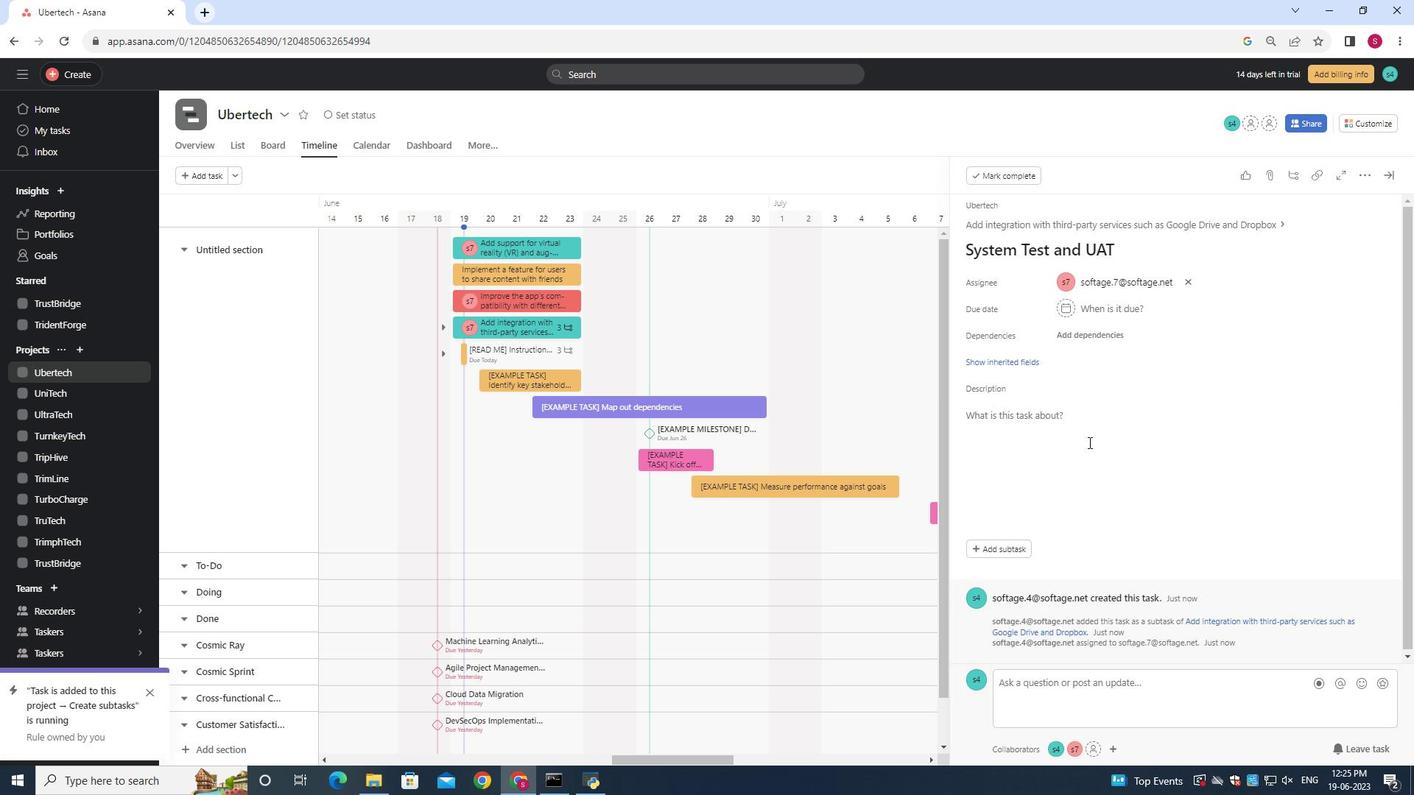 
Action: Mouse scrolled (1089, 439) with delta (0, 0)
Screenshot: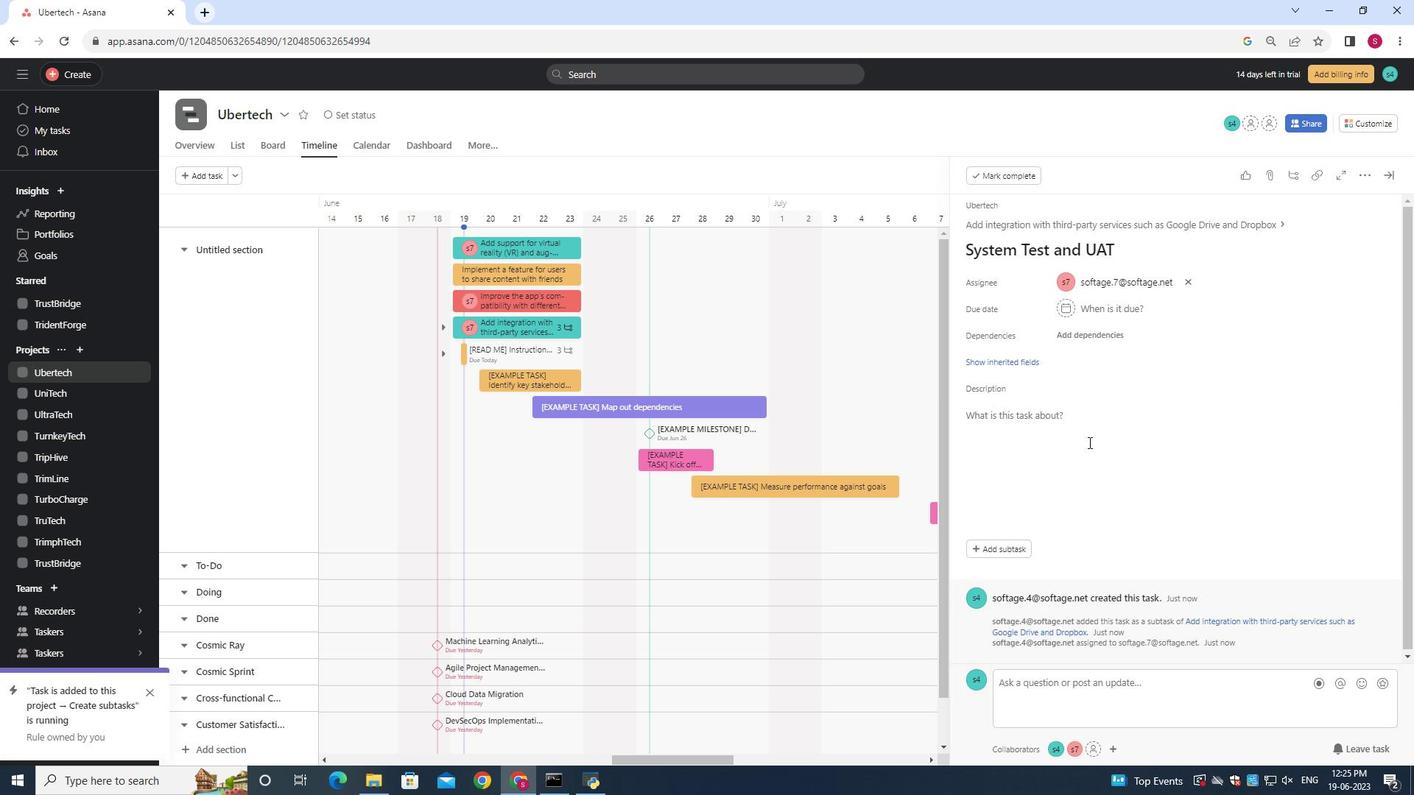 
Action: Mouse scrolled (1089, 439) with delta (0, 0)
Screenshot: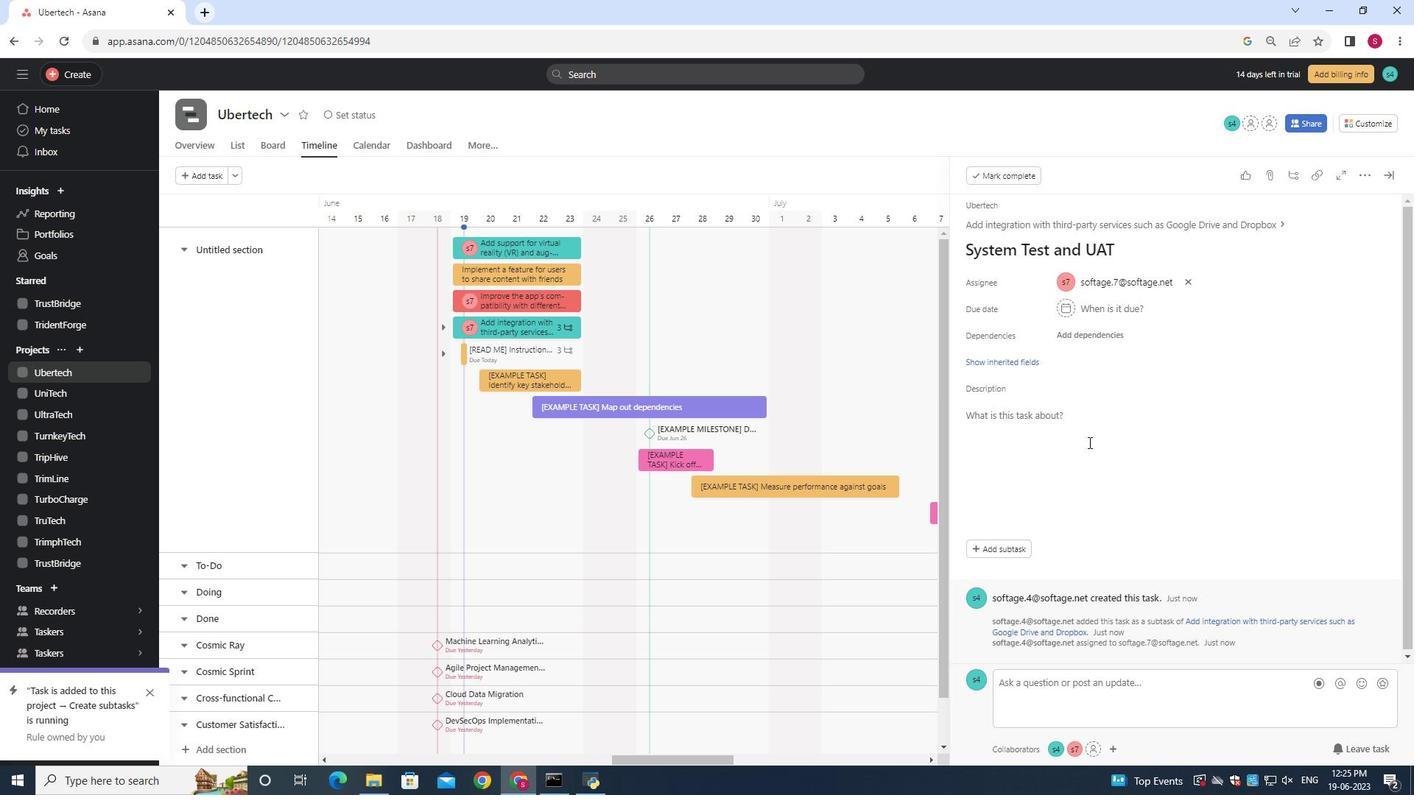 
Action: Mouse scrolled (1089, 439) with delta (0, 0)
Screenshot: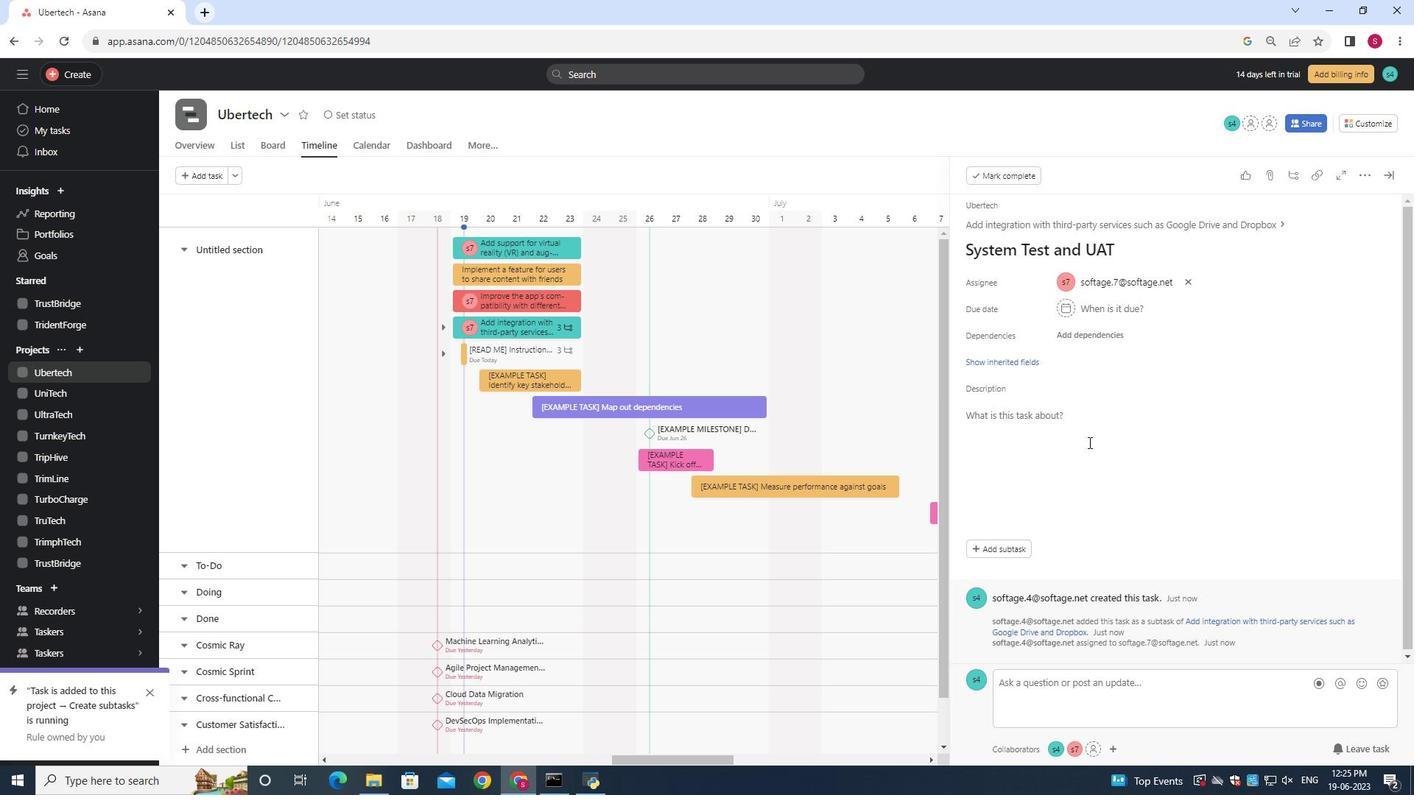 
Action: Mouse moved to (997, 350)
Screenshot: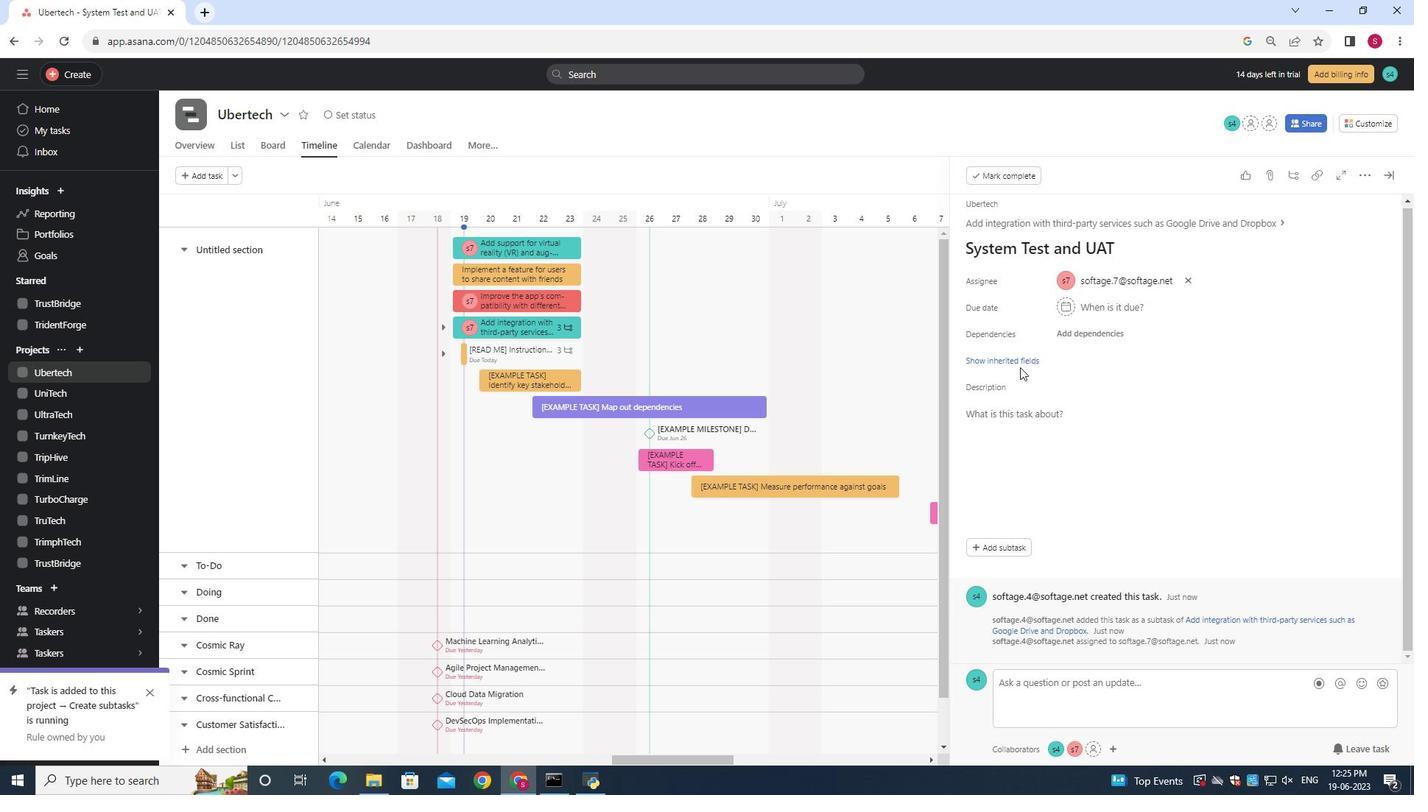 
Action: Mouse pressed left at (997, 350)
Screenshot: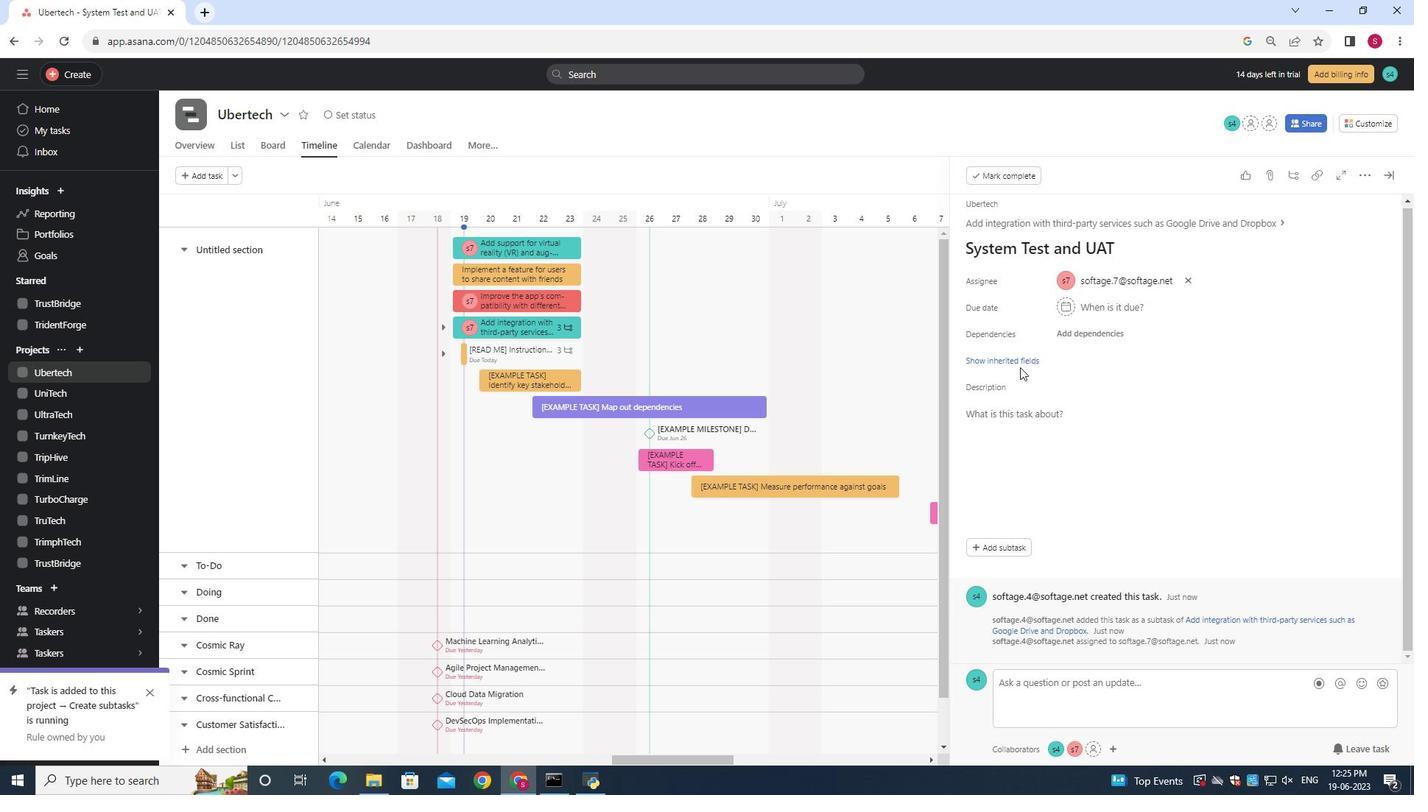 
Action: Mouse moved to (1004, 358)
Screenshot: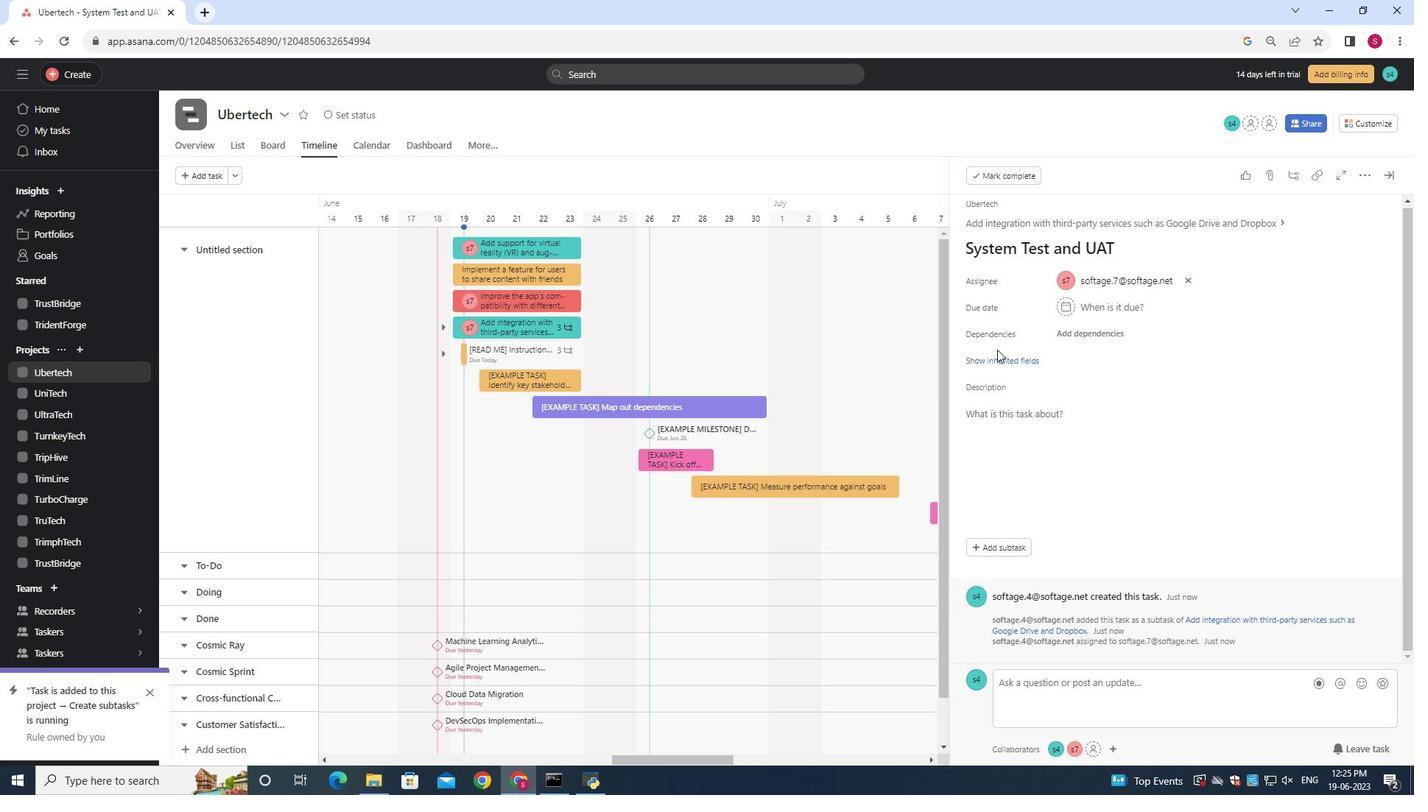 
Action: Mouse pressed left at (1004, 358)
Screenshot: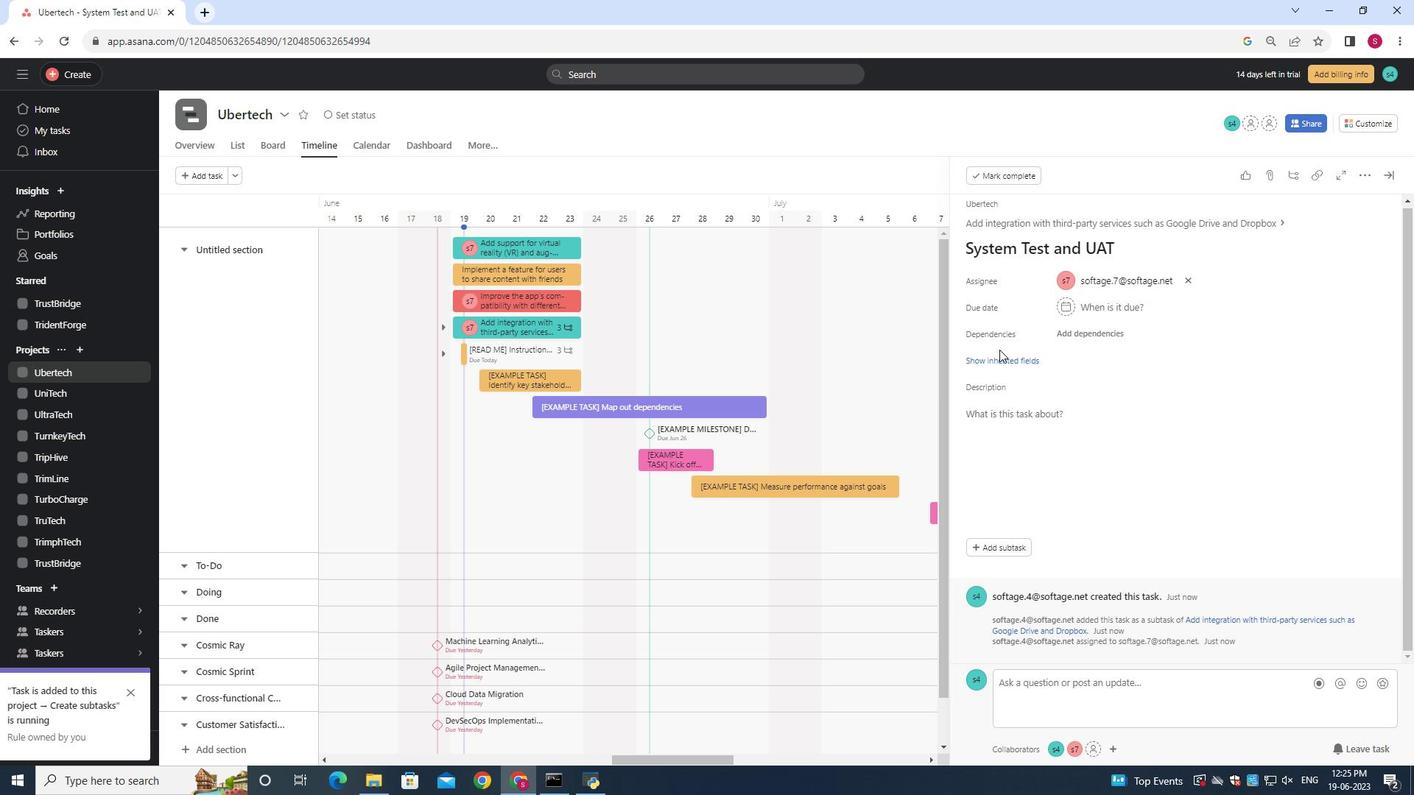 
Action: Mouse moved to (1069, 361)
Screenshot: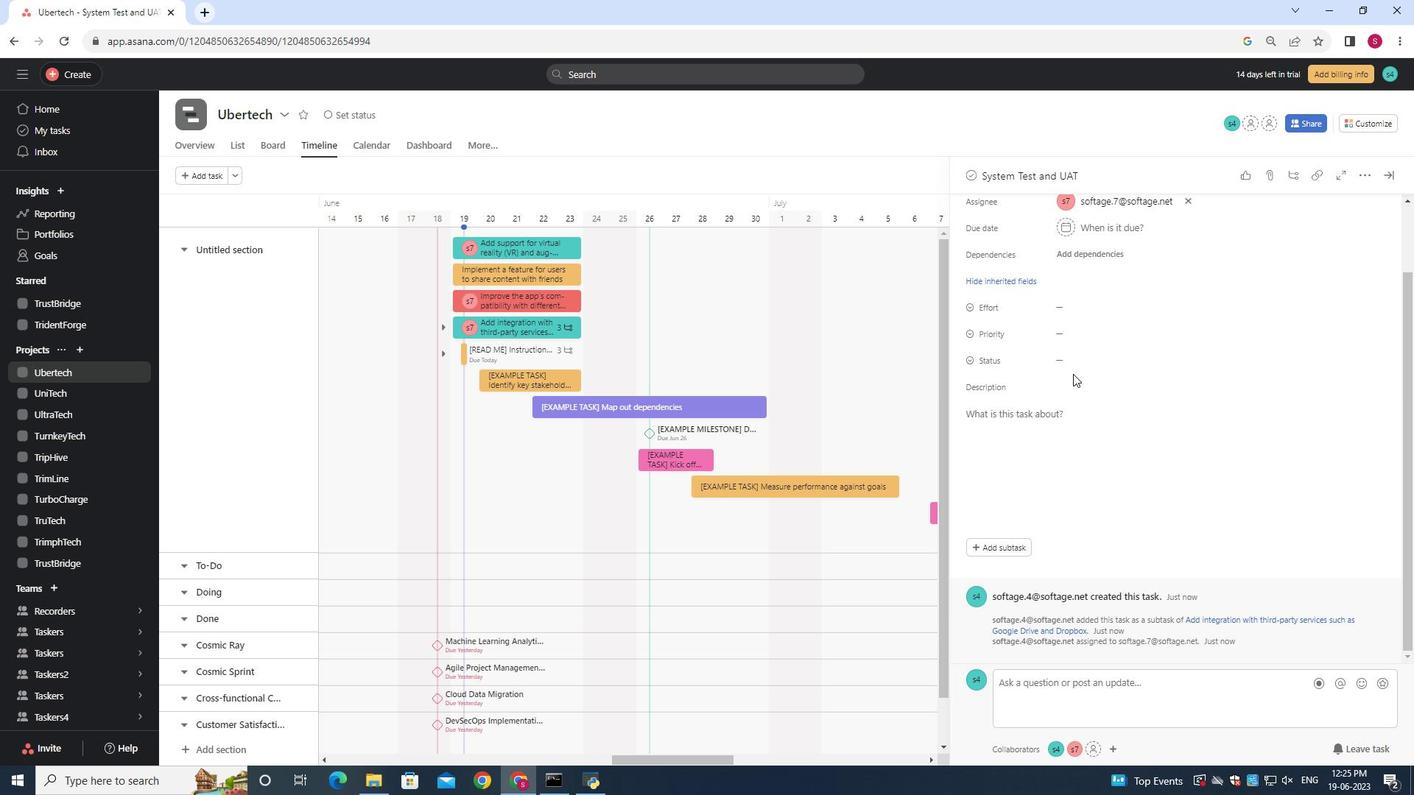 
Action: Mouse pressed left at (1069, 361)
Screenshot: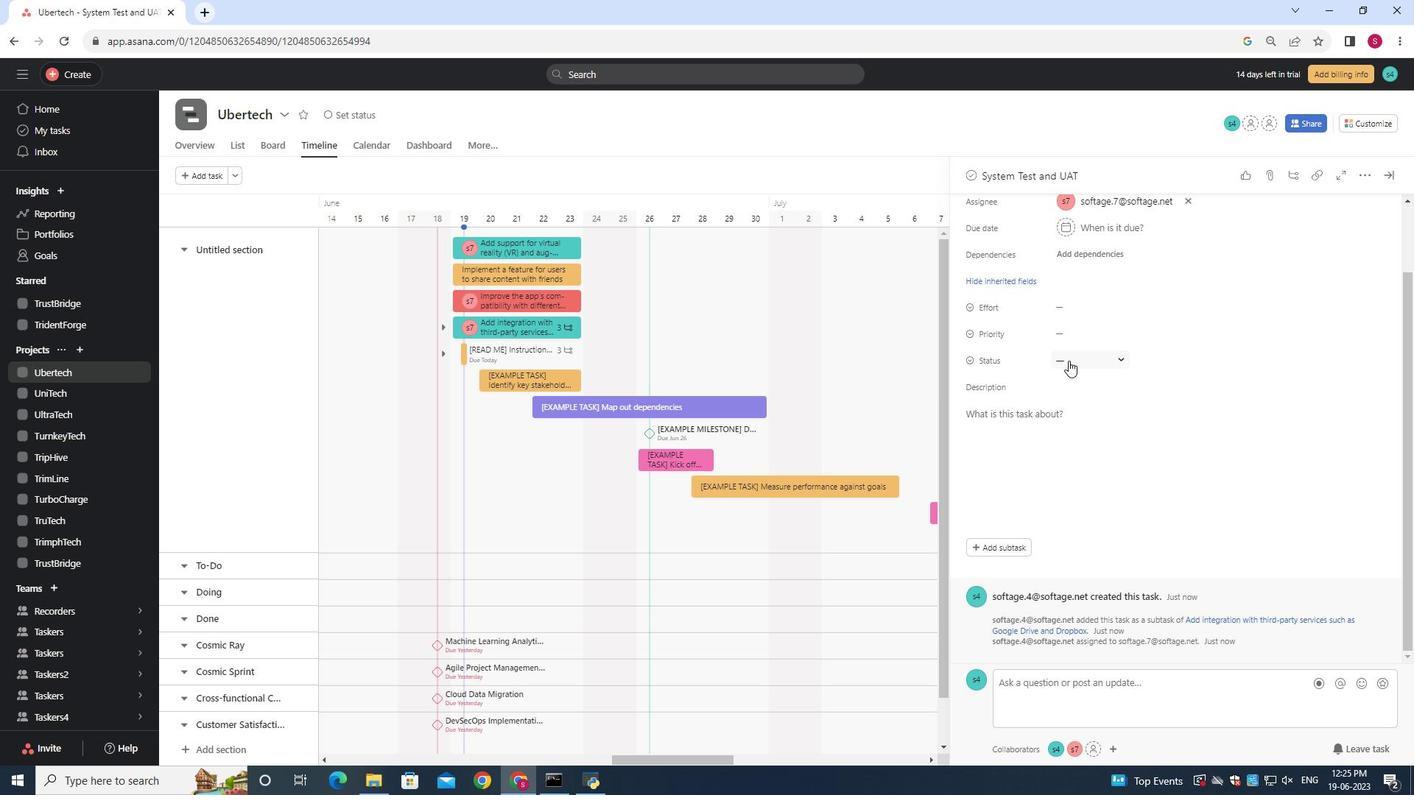 
Action: Mouse moved to (1089, 447)
Screenshot: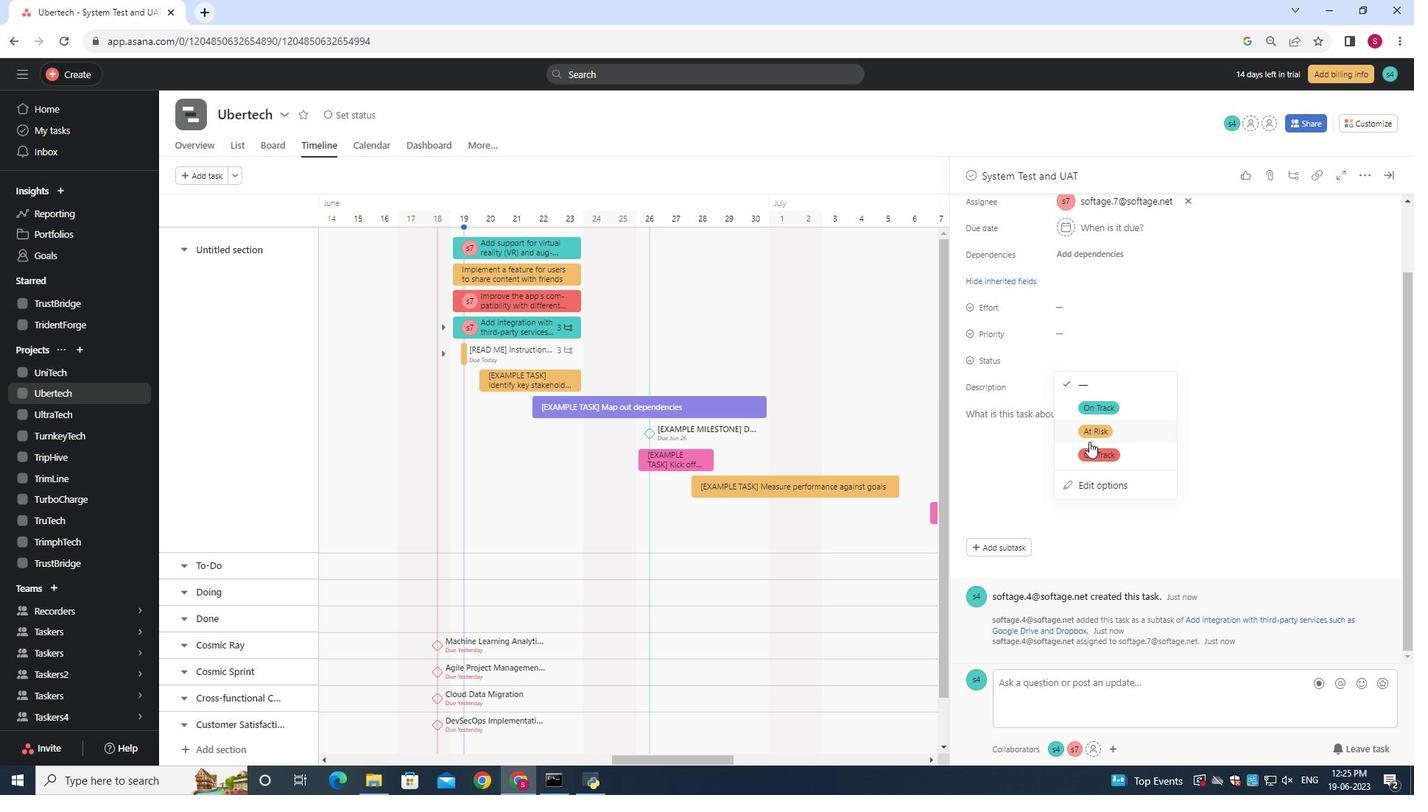 
Action: Mouse pressed left at (1089, 447)
Screenshot: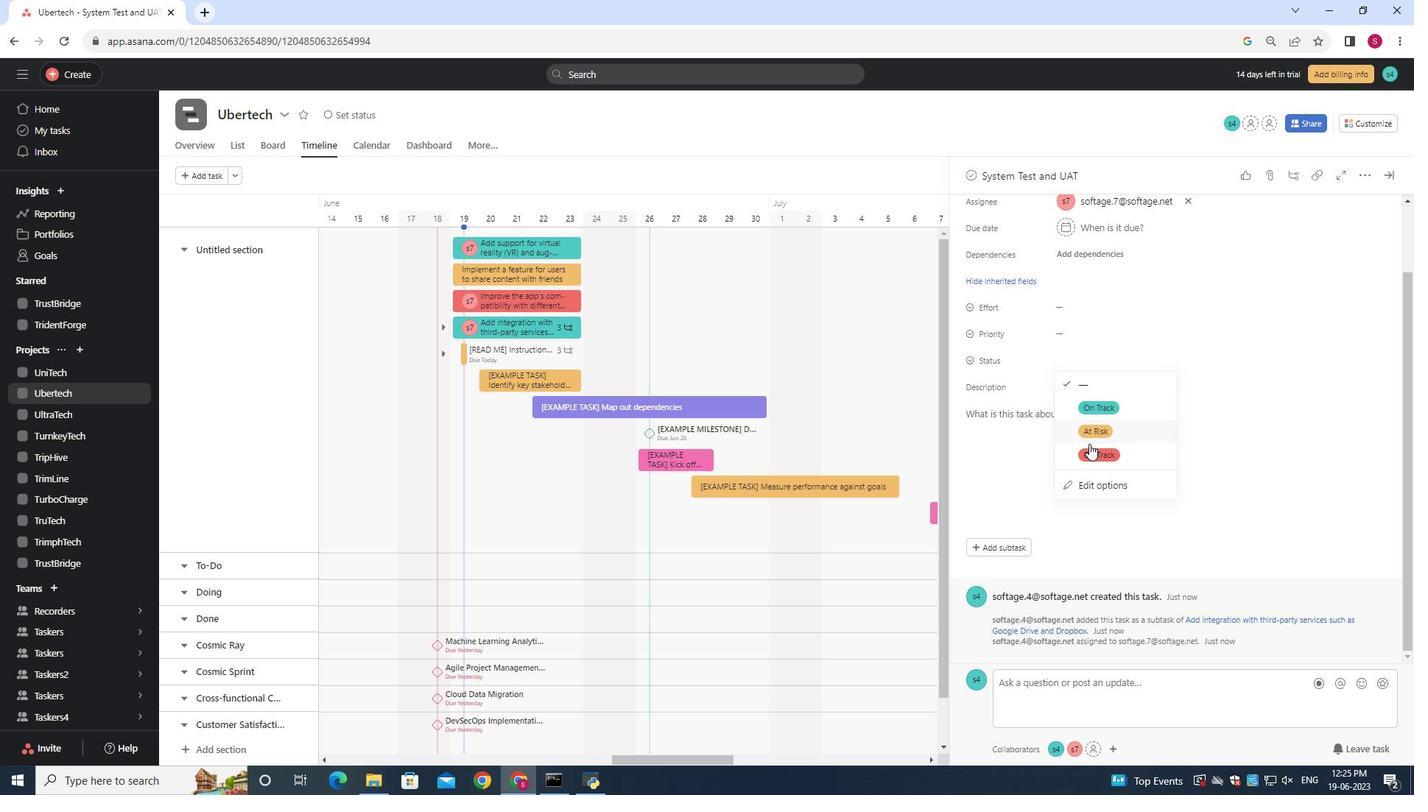 
Action: Mouse moved to (1069, 340)
Screenshot: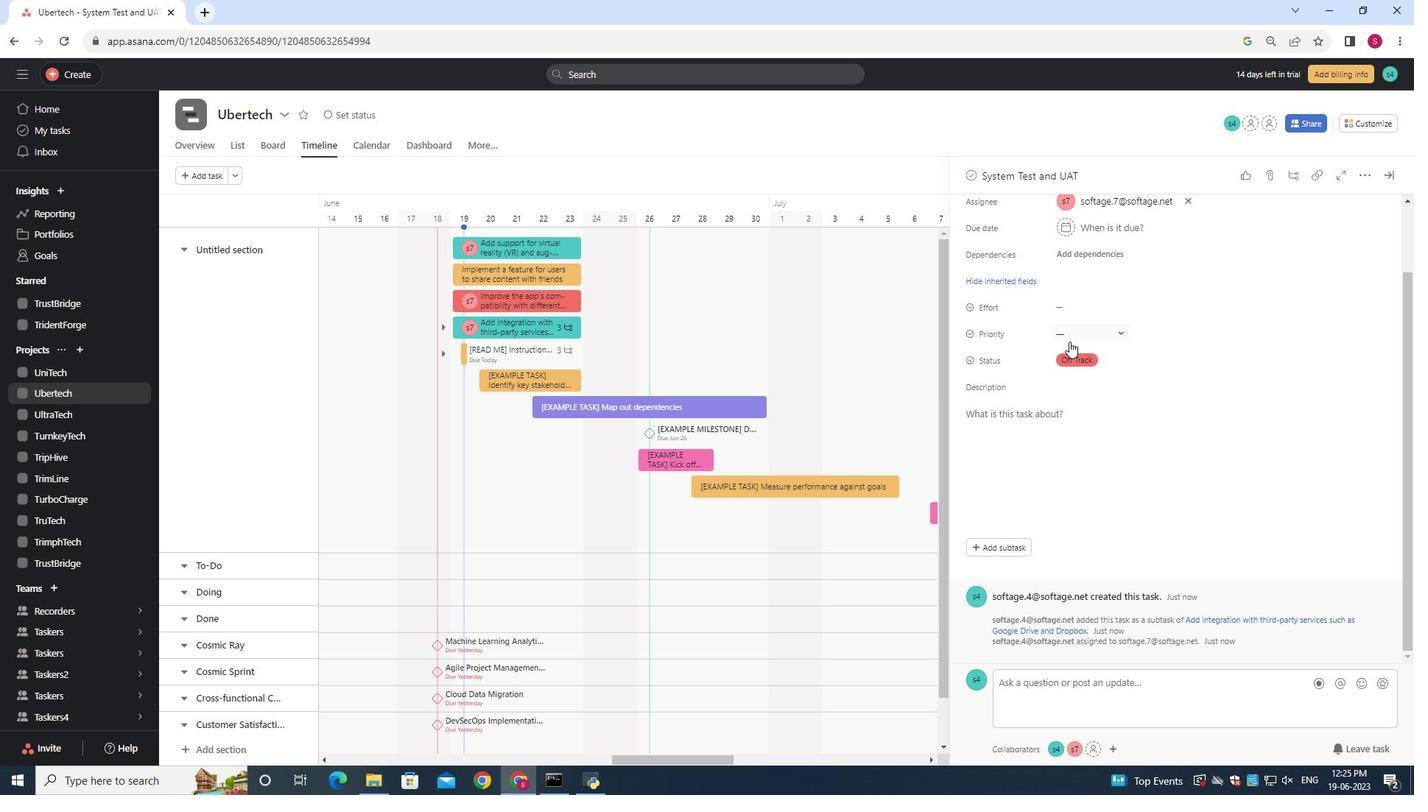 
Action: Mouse pressed left at (1069, 340)
Screenshot: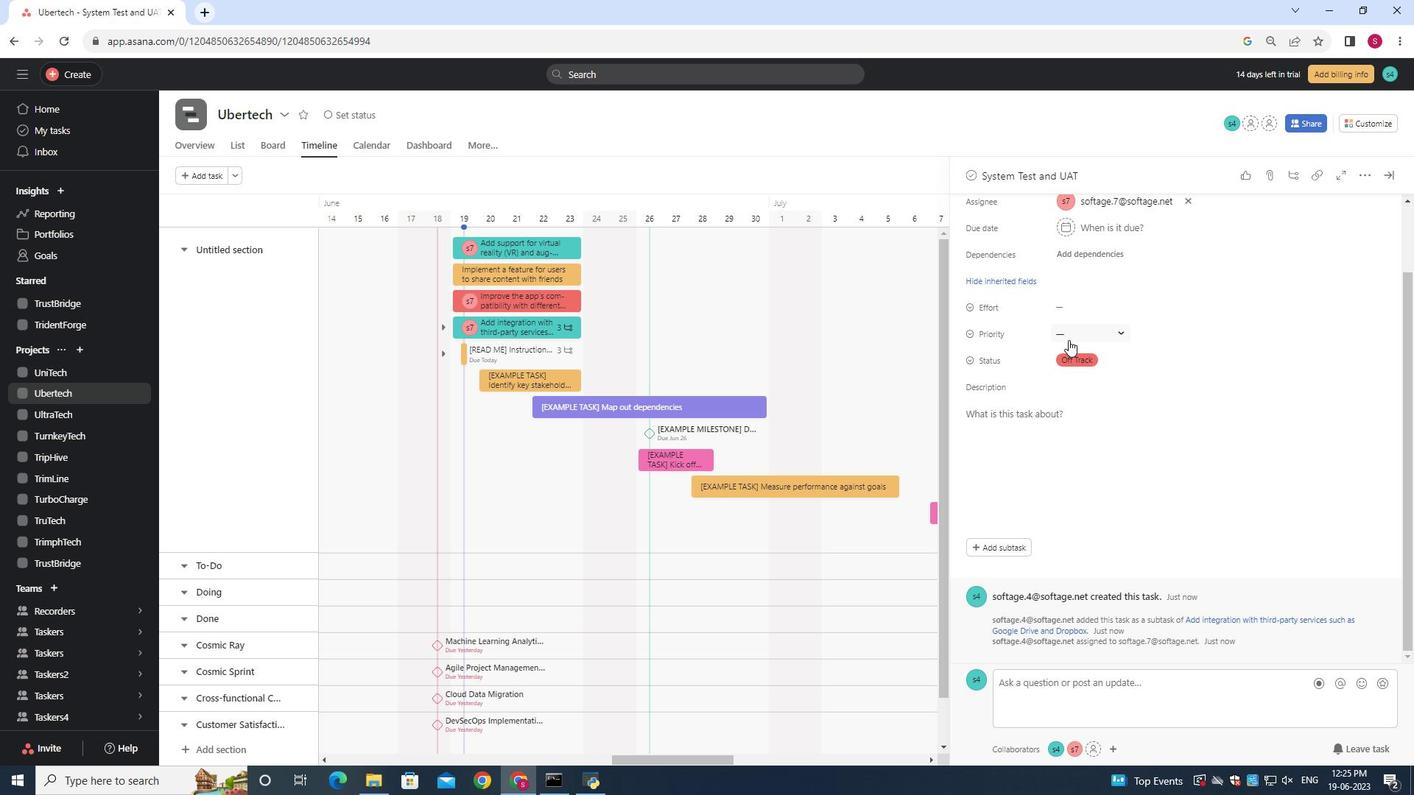
Action: Mouse moved to (1099, 375)
Screenshot: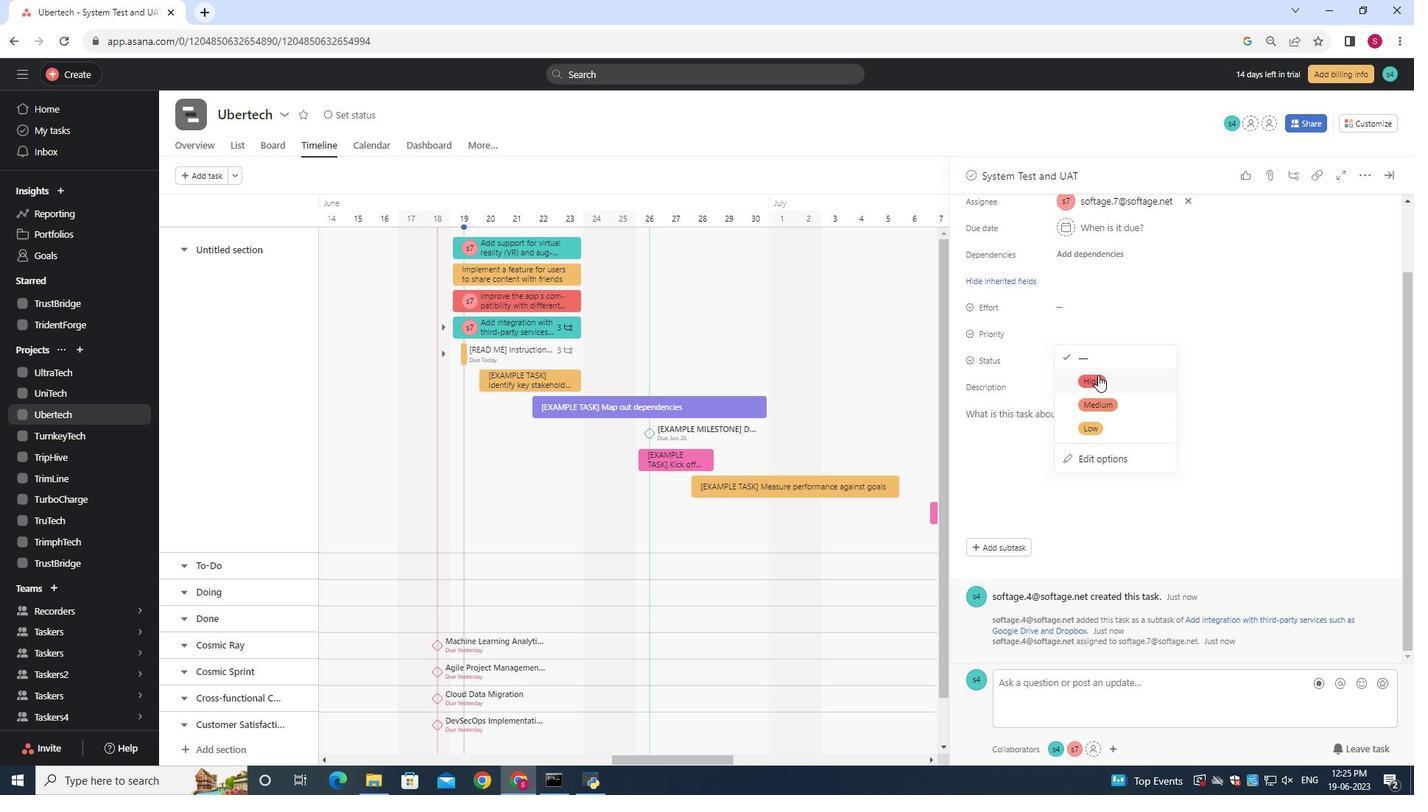 
Action: Mouse pressed left at (1098, 375)
Screenshot: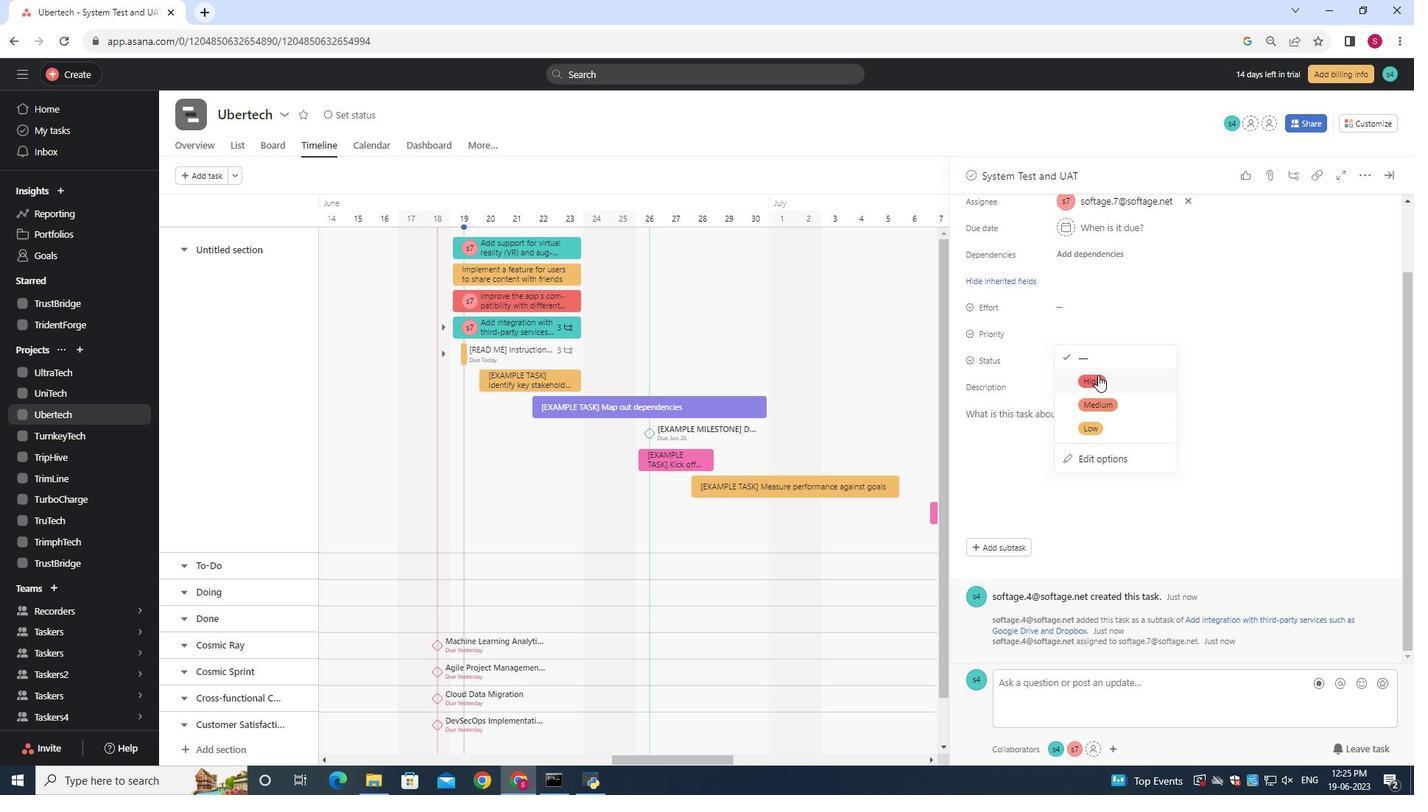 
